 Task: Search one way flight ticket for 1 adult, 5 children, 2 infants in seat and 1 infant on lap in first from Vineyard Haven: Martha's Vineyard Airport to Jacksonville: Albert J. Ellis Airport on 5-3-2023. Number of bags: 2 carry on bags and 6 checked bags. Price is upto 72000. Outbound departure time preference is 15:00.
Action: Mouse moved to (242, 351)
Screenshot: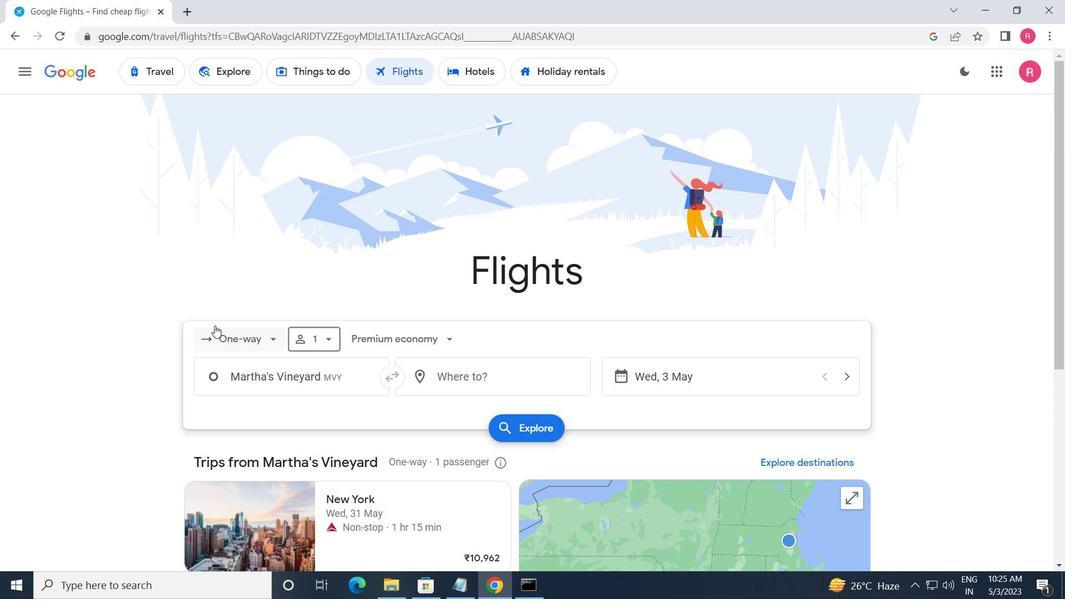 
Action: Mouse pressed left at (242, 351)
Screenshot: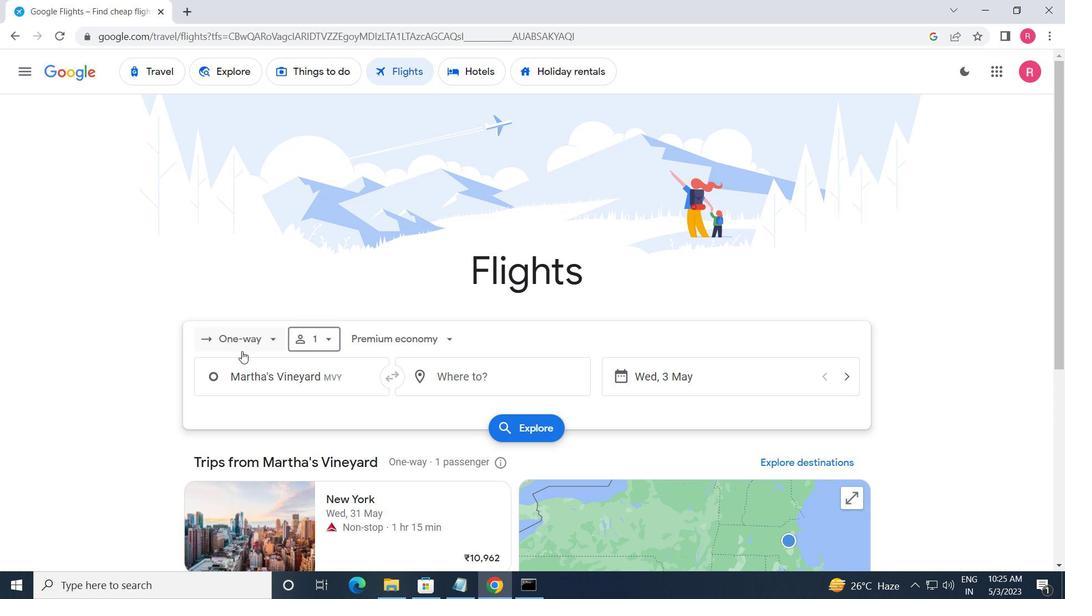 
Action: Mouse moved to (264, 408)
Screenshot: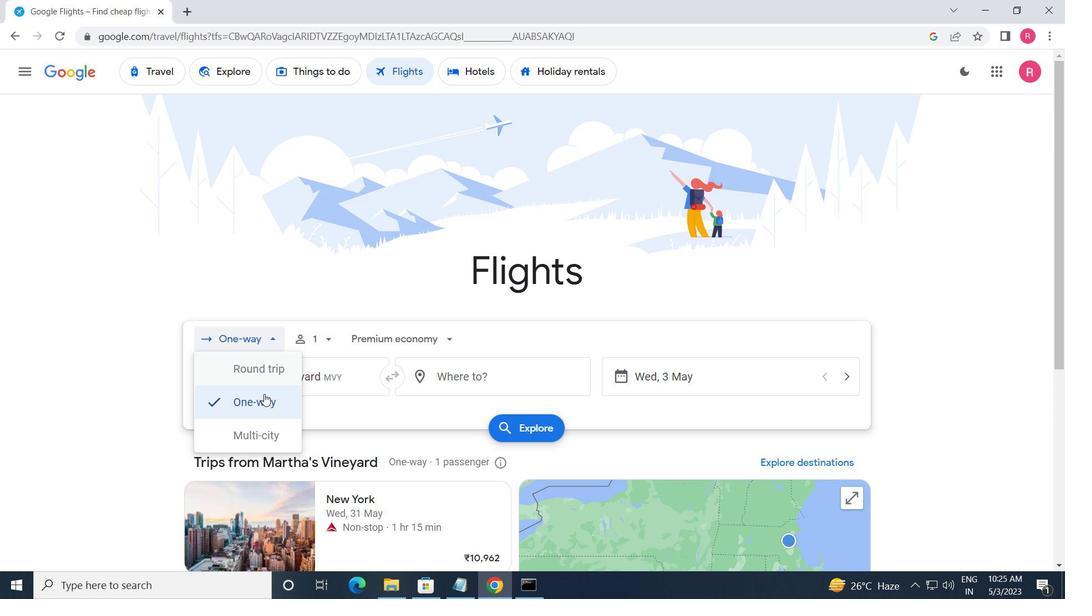 
Action: Mouse pressed left at (264, 408)
Screenshot: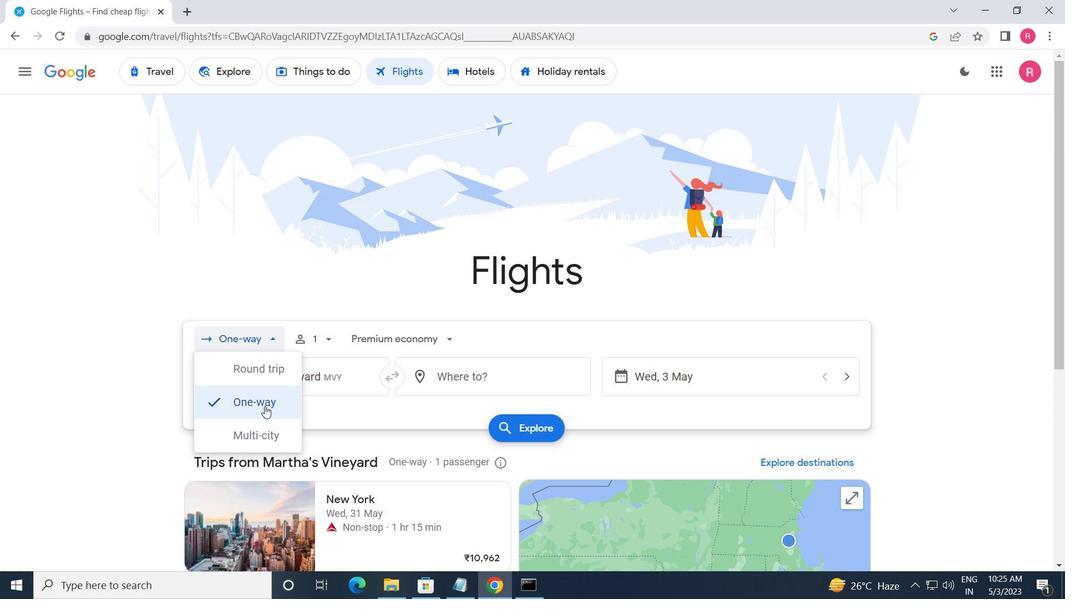 
Action: Mouse moved to (324, 347)
Screenshot: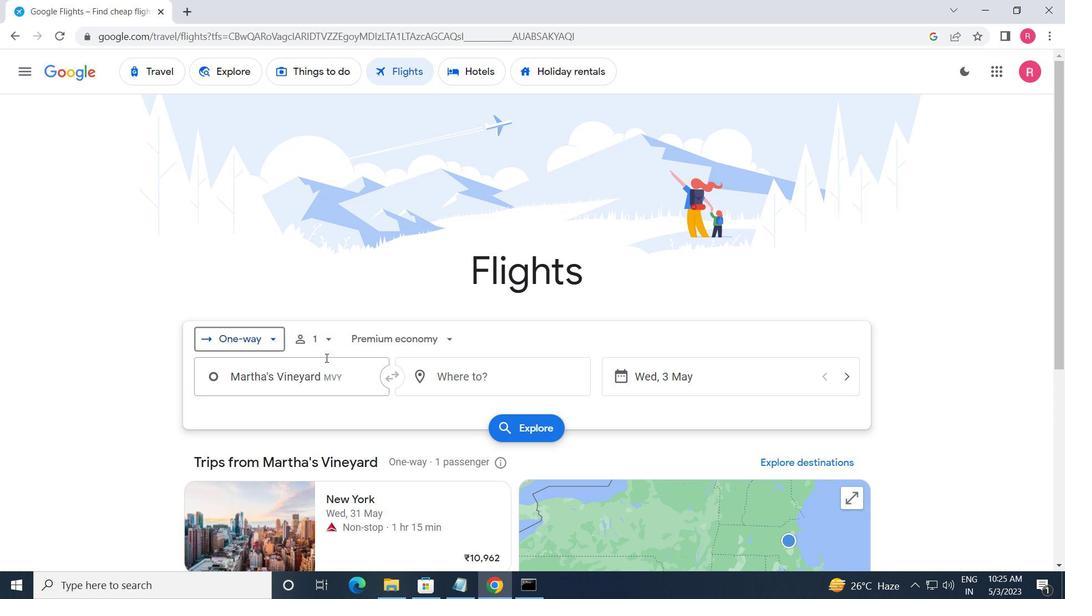 
Action: Mouse pressed left at (324, 347)
Screenshot: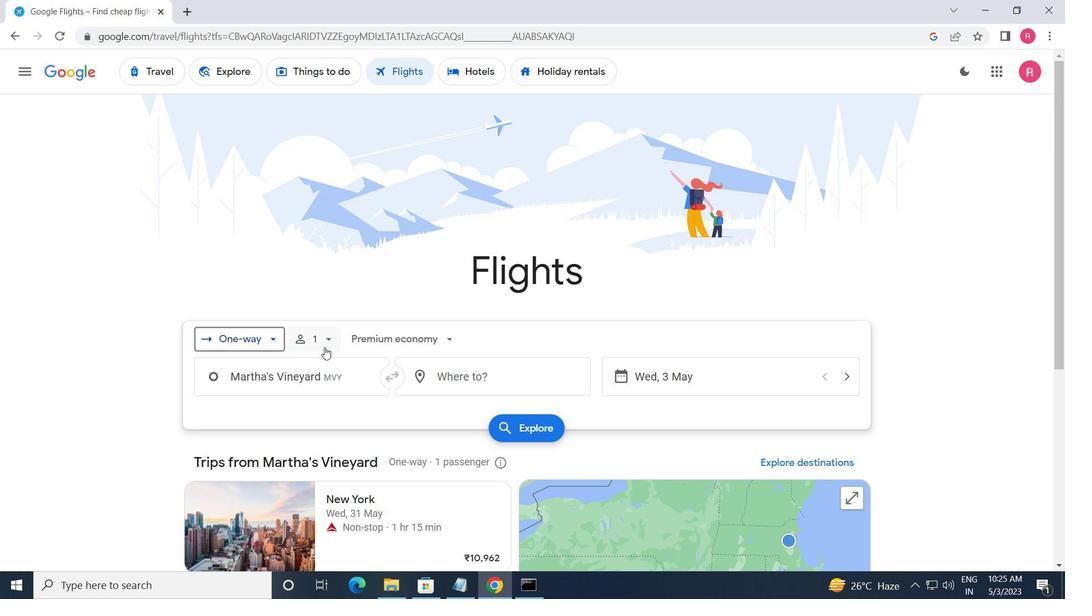 
Action: Mouse moved to (429, 407)
Screenshot: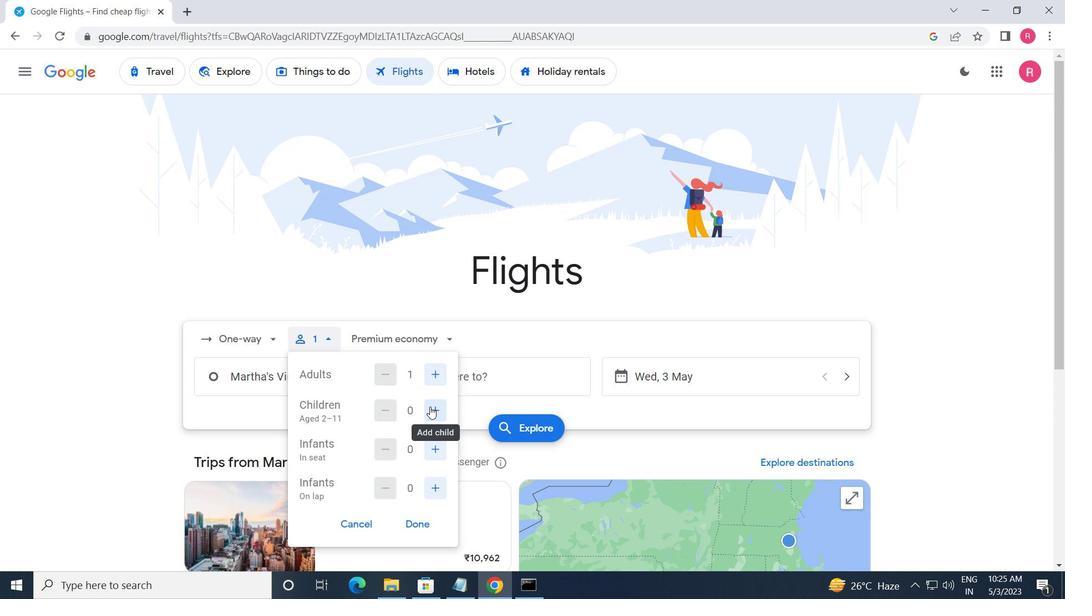 
Action: Mouse pressed left at (429, 407)
Screenshot: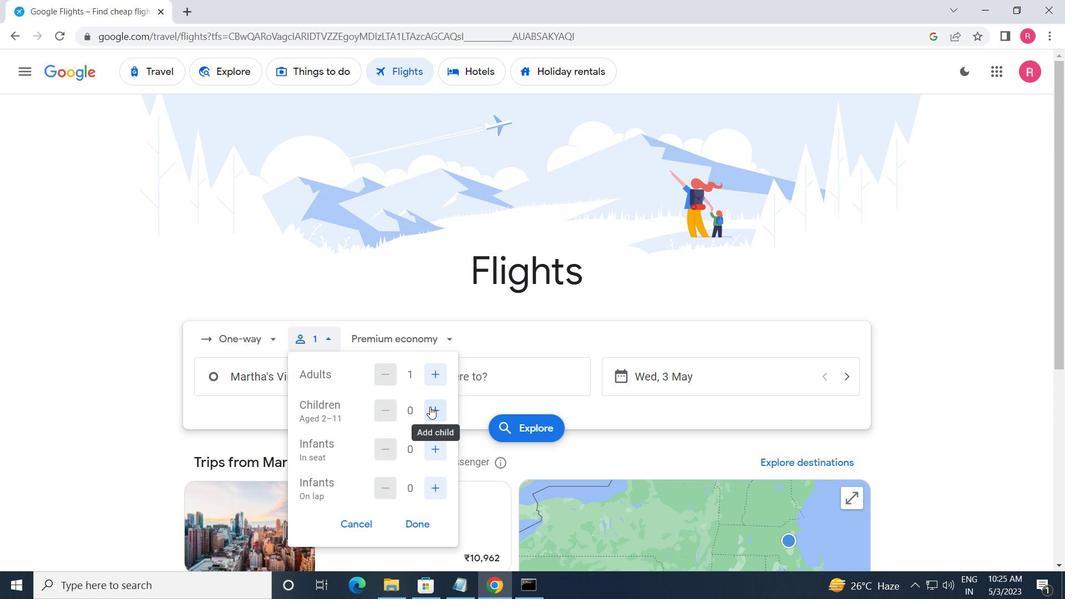 
Action: Mouse pressed left at (429, 407)
Screenshot: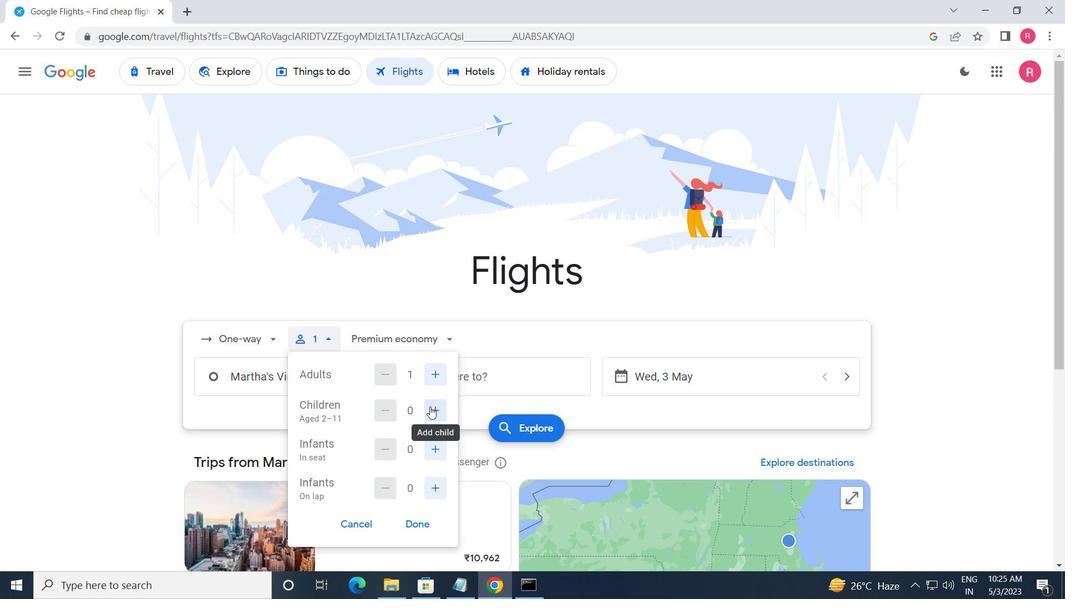 
Action: Mouse pressed left at (429, 407)
Screenshot: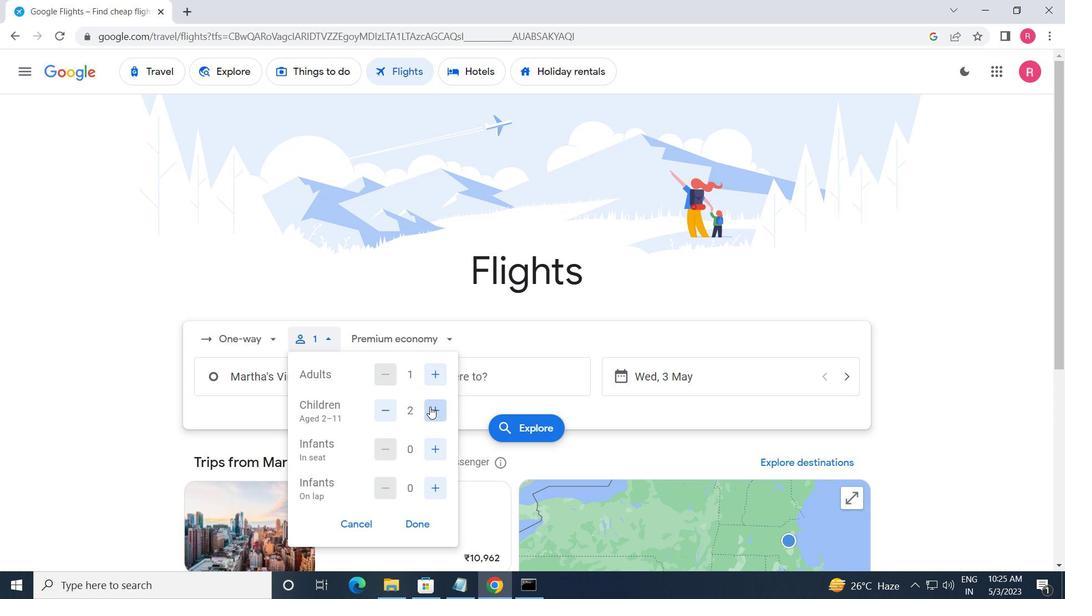 
Action: Mouse pressed left at (429, 407)
Screenshot: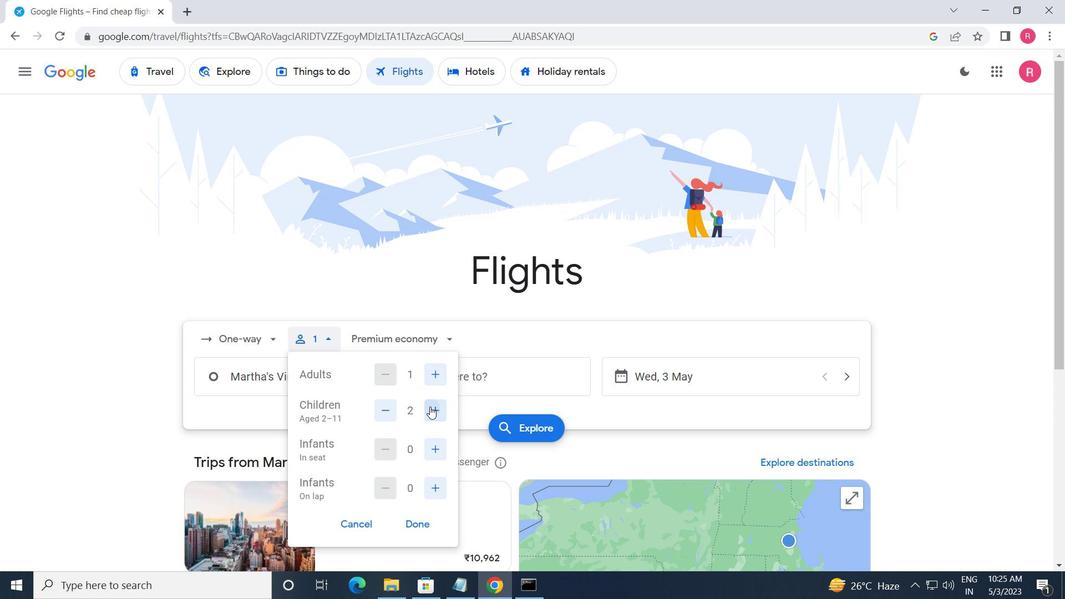 
Action: Mouse pressed left at (429, 407)
Screenshot: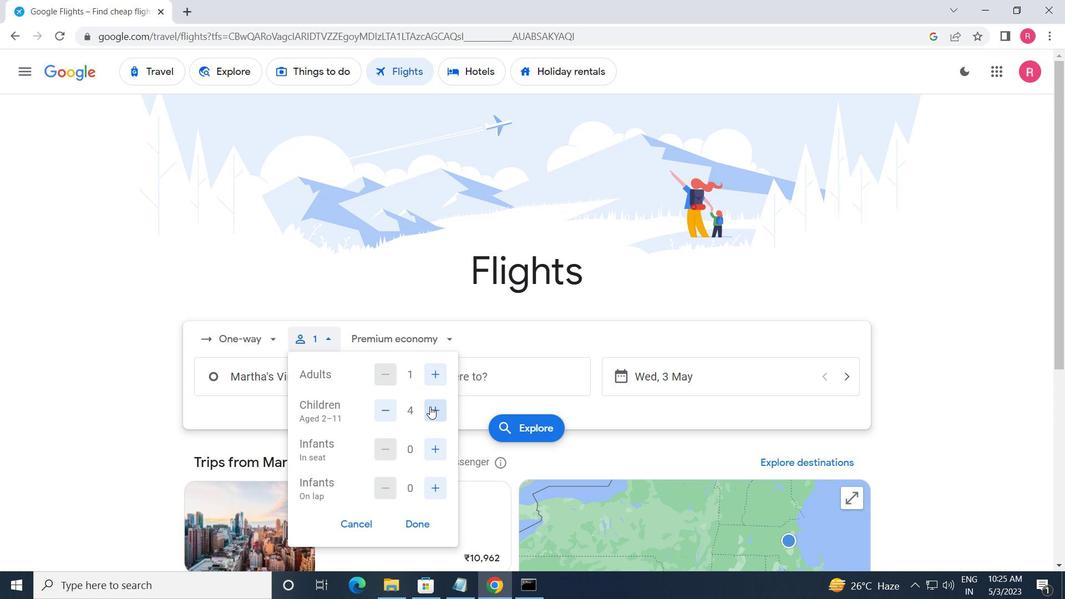 
Action: Mouse moved to (437, 444)
Screenshot: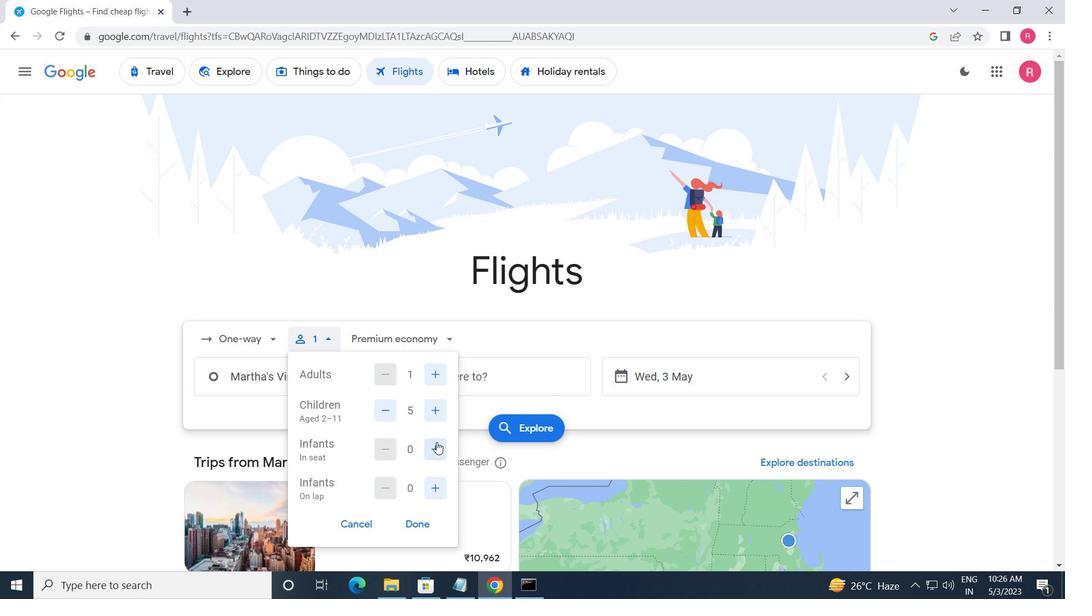 
Action: Mouse pressed left at (437, 444)
Screenshot: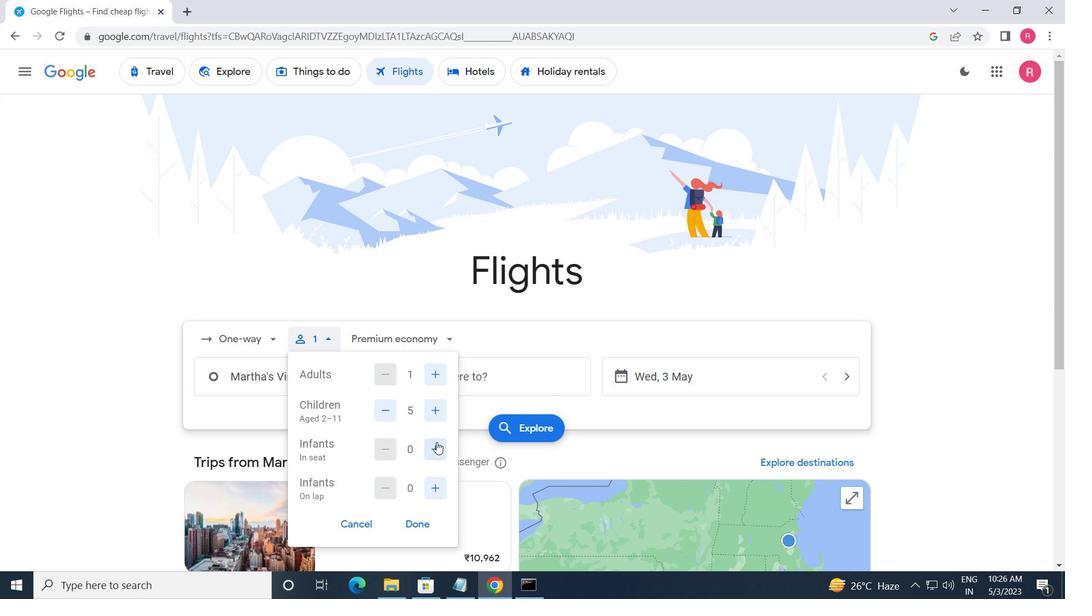 
Action: Mouse pressed left at (437, 444)
Screenshot: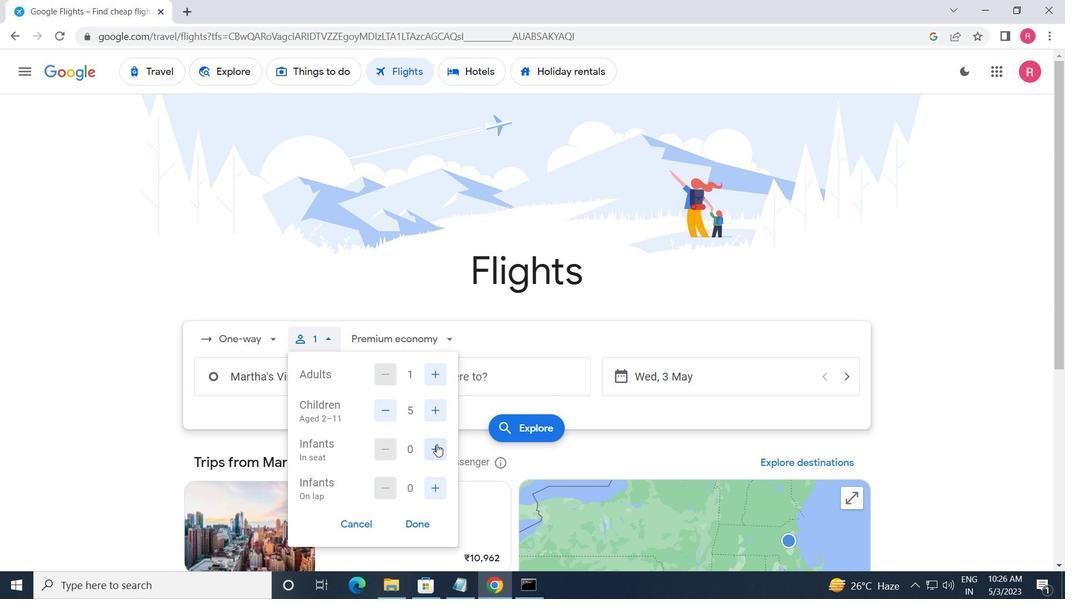 
Action: Mouse moved to (429, 486)
Screenshot: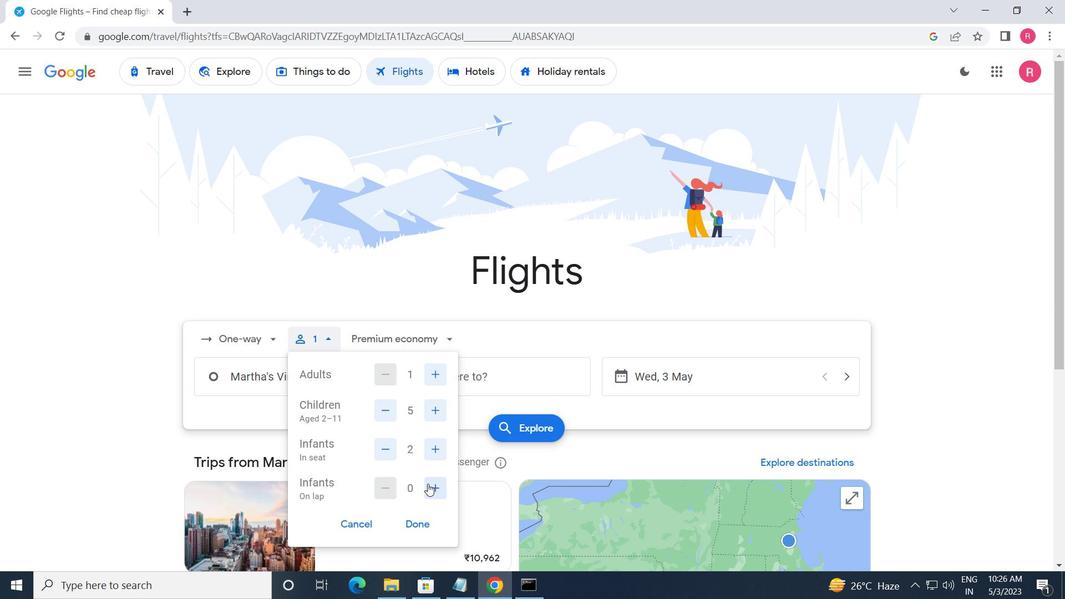 
Action: Mouse pressed left at (429, 486)
Screenshot: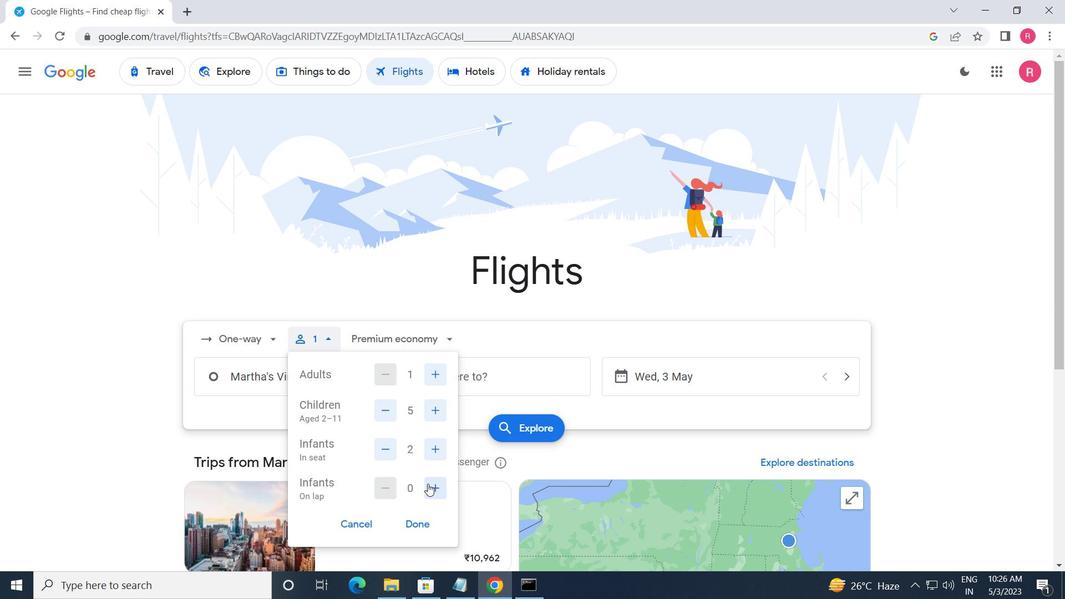 
Action: Mouse moved to (393, 495)
Screenshot: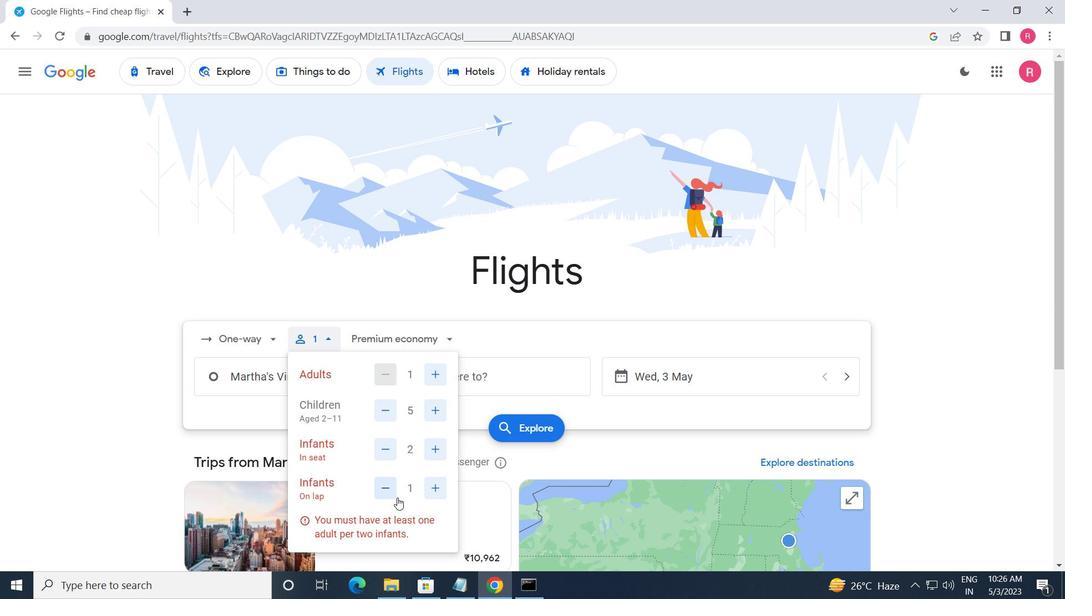 
Action: Mouse pressed left at (393, 495)
Screenshot: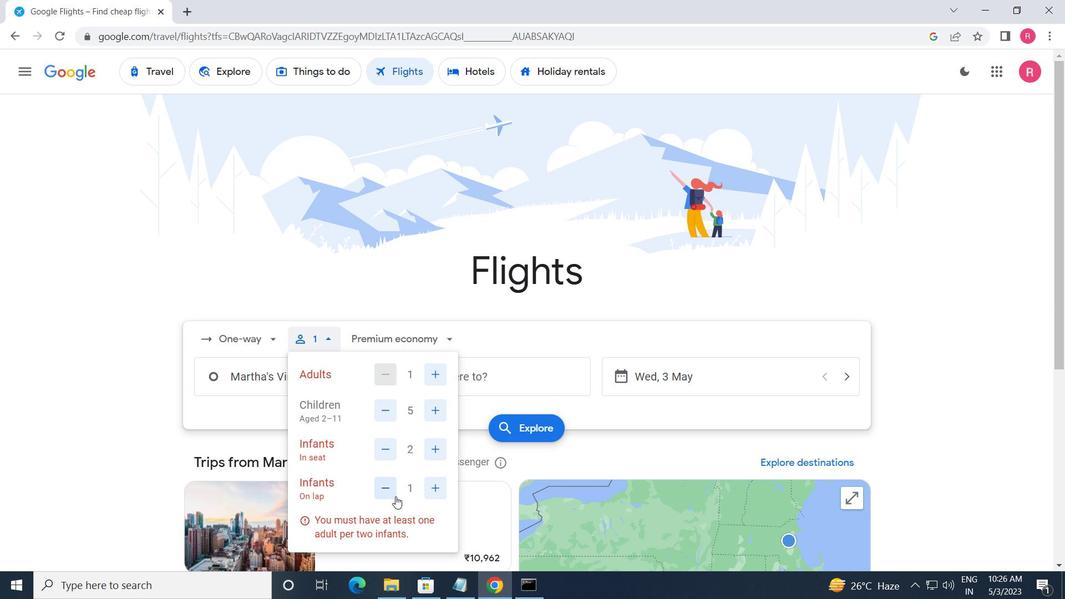 
Action: Mouse moved to (407, 526)
Screenshot: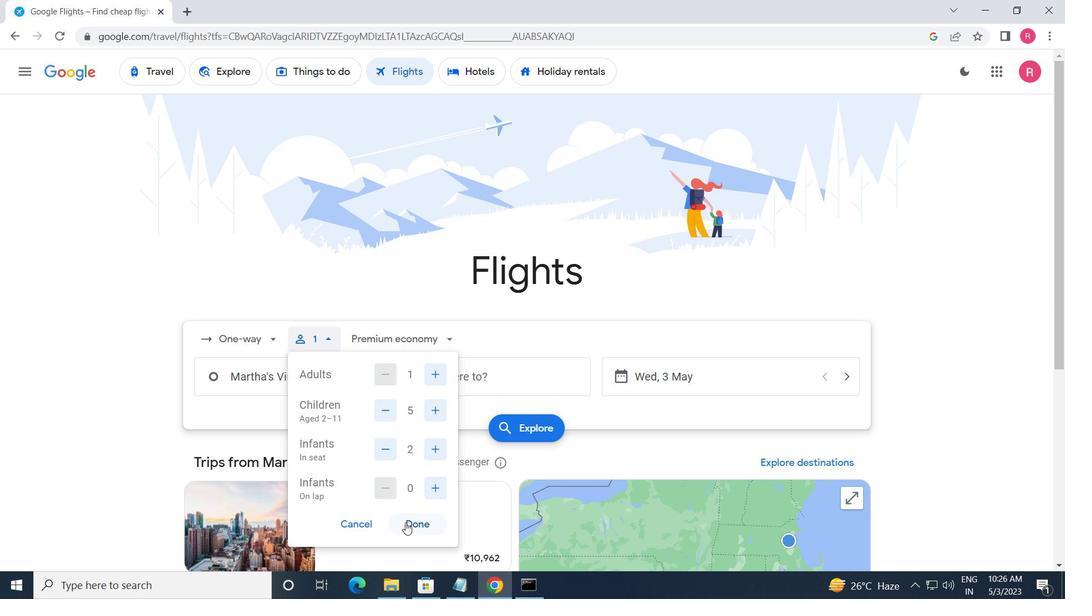 
Action: Mouse pressed left at (407, 526)
Screenshot: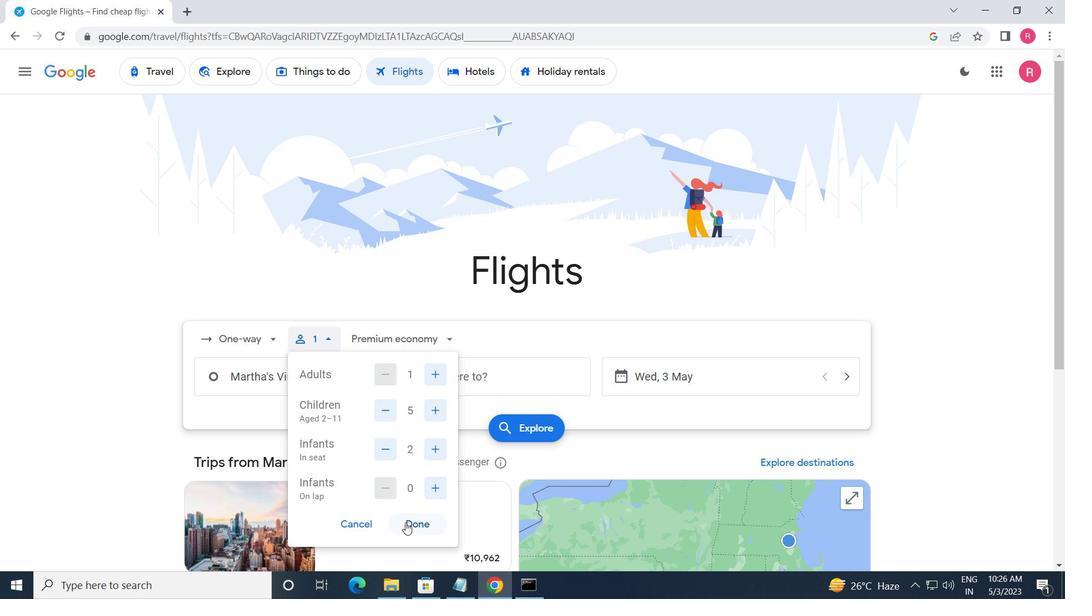 
Action: Mouse moved to (405, 350)
Screenshot: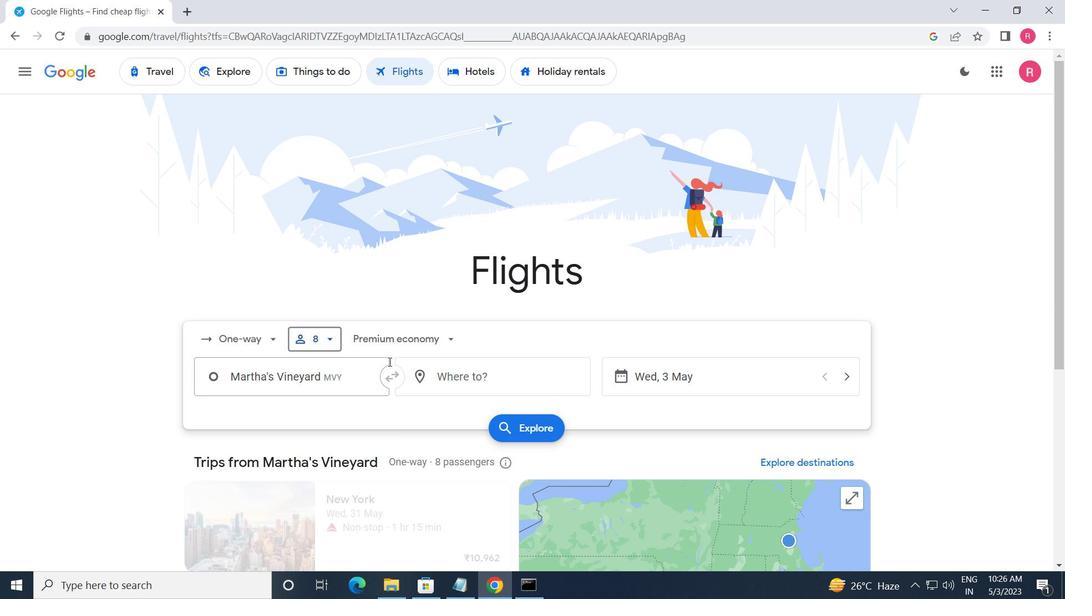 
Action: Mouse pressed left at (405, 350)
Screenshot: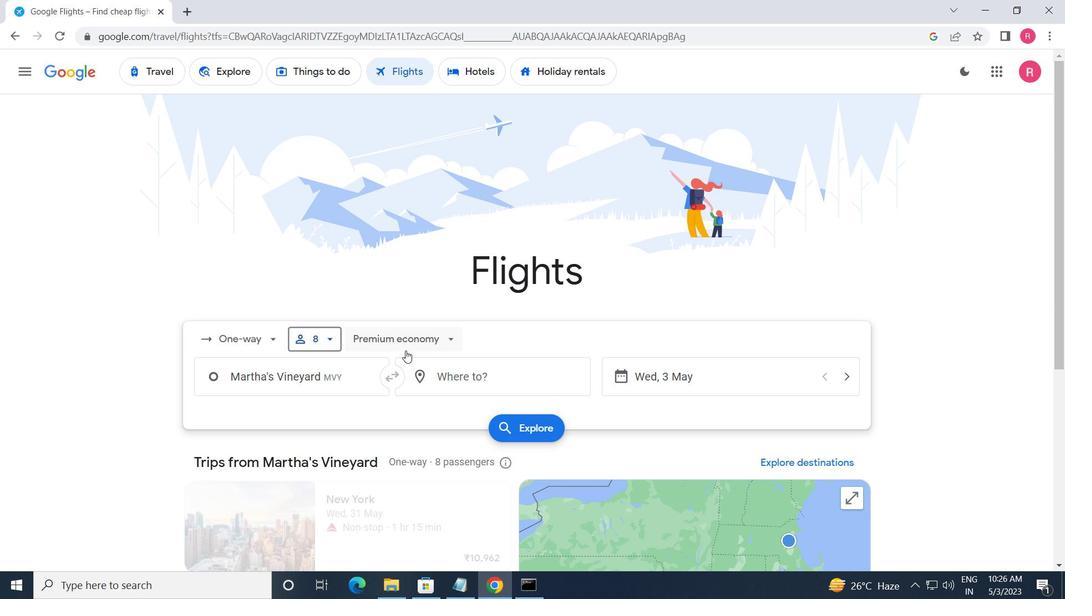 
Action: Mouse moved to (401, 460)
Screenshot: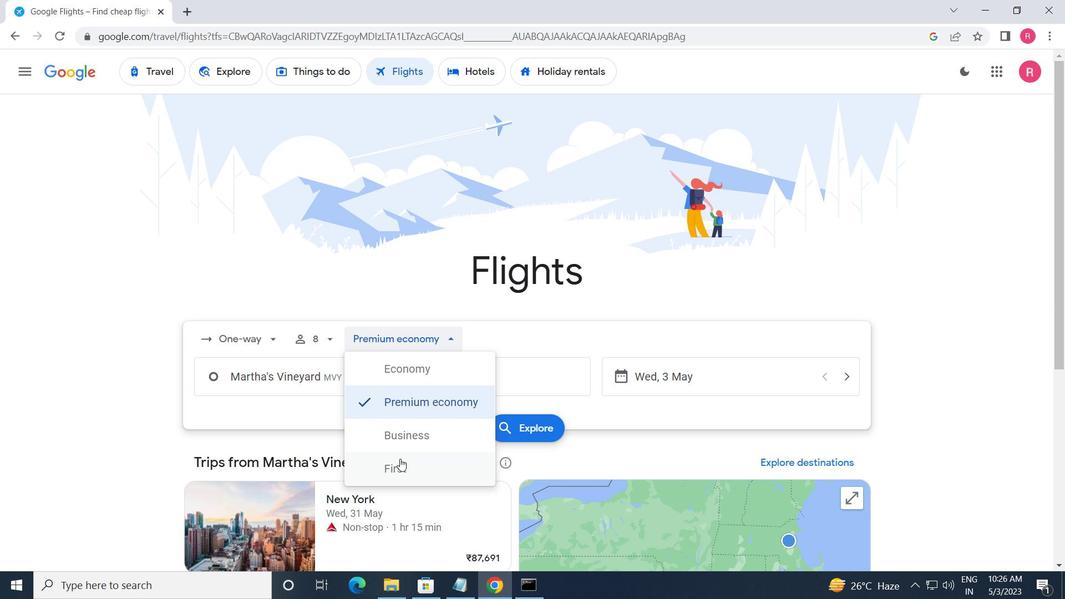
Action: Mouse pressed left at (401, 460)
Screenshot: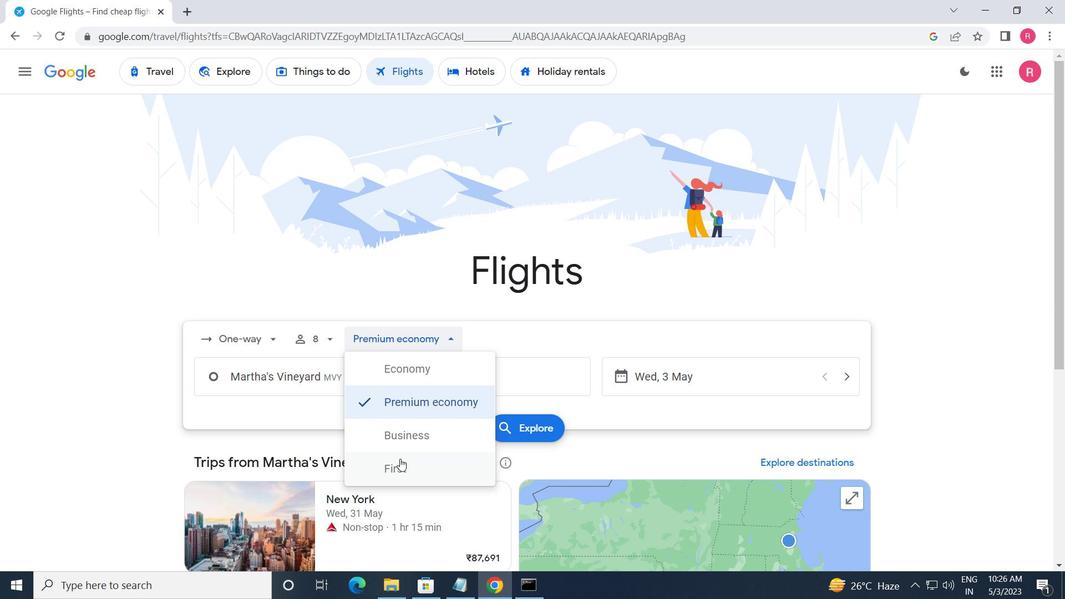 
Action: Mouse moved to (484, 379)
Screenshot: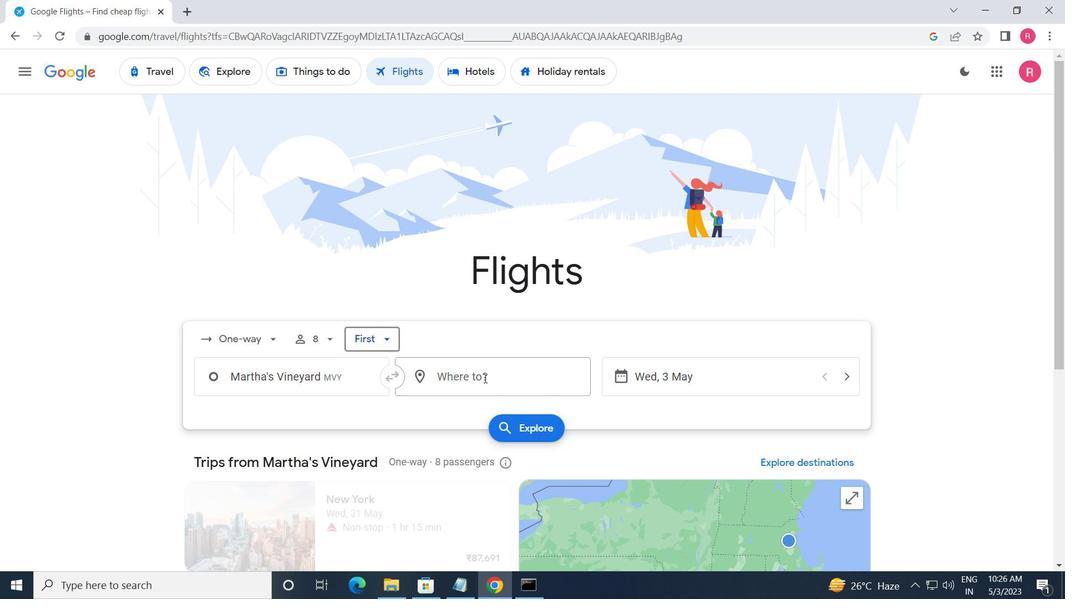 
Action: Mouse pressed left at (484, 379)
Screenshot: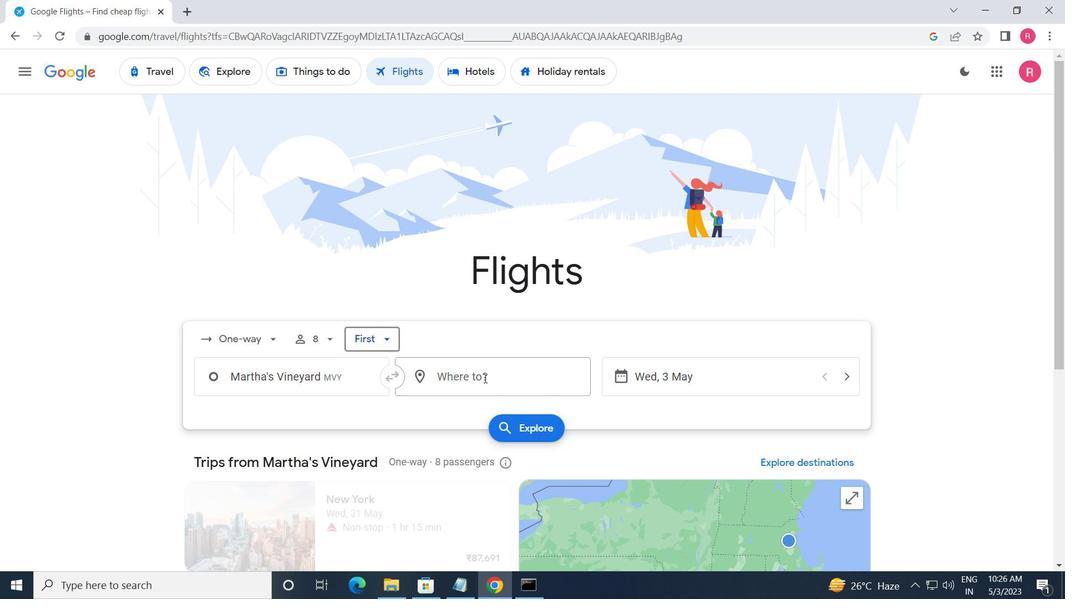 
Action: Mouse moved to (482, 524)
Screenshot: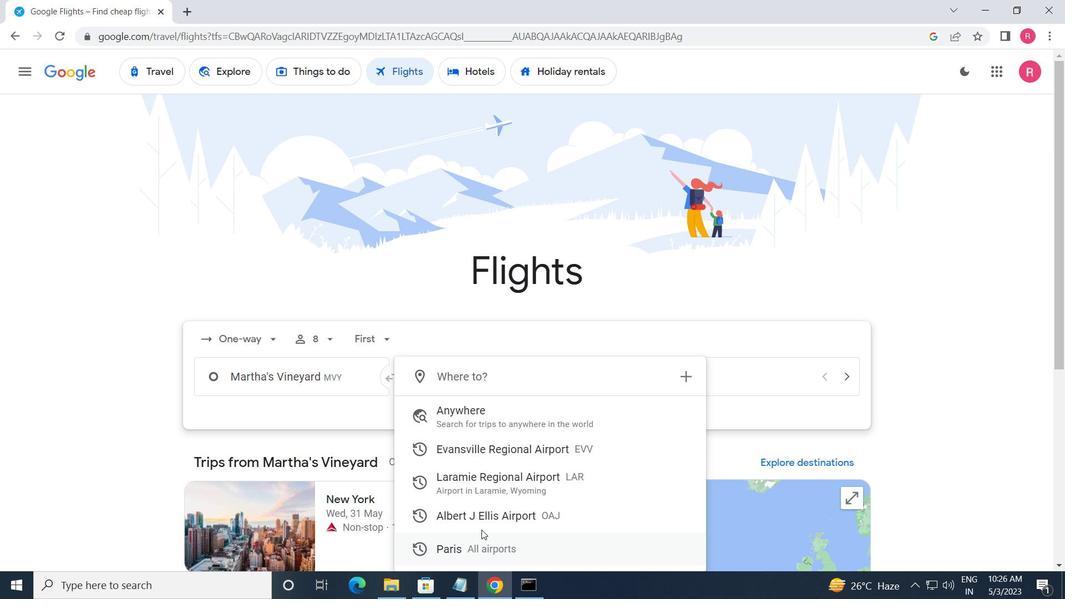 
Action: Mouse pressed left at (482, 524)
Screenshot: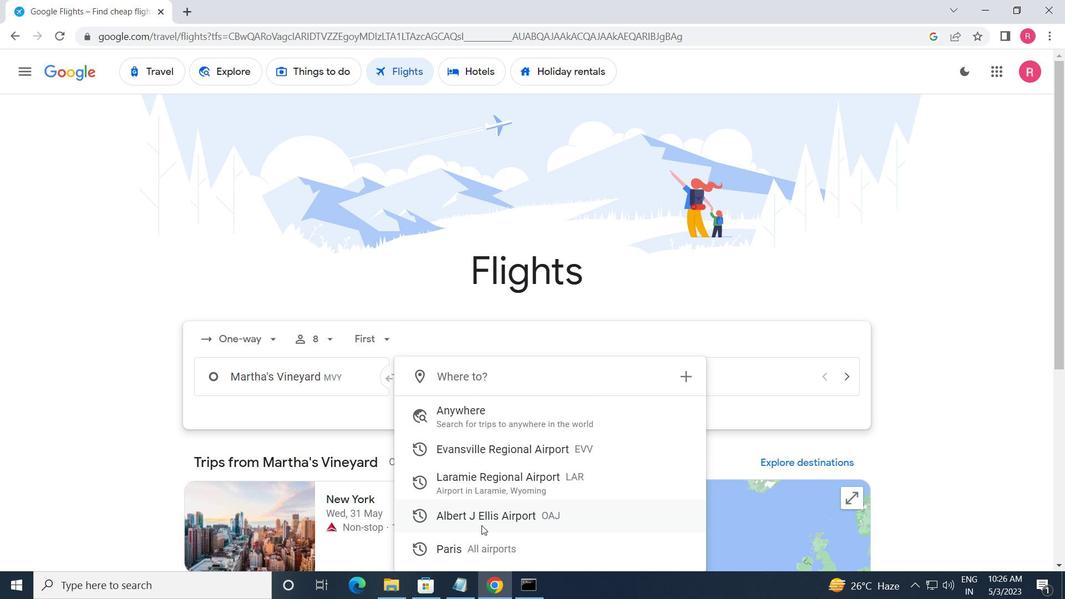 
Action: Mouse moved to (704, 386)
Screenshot: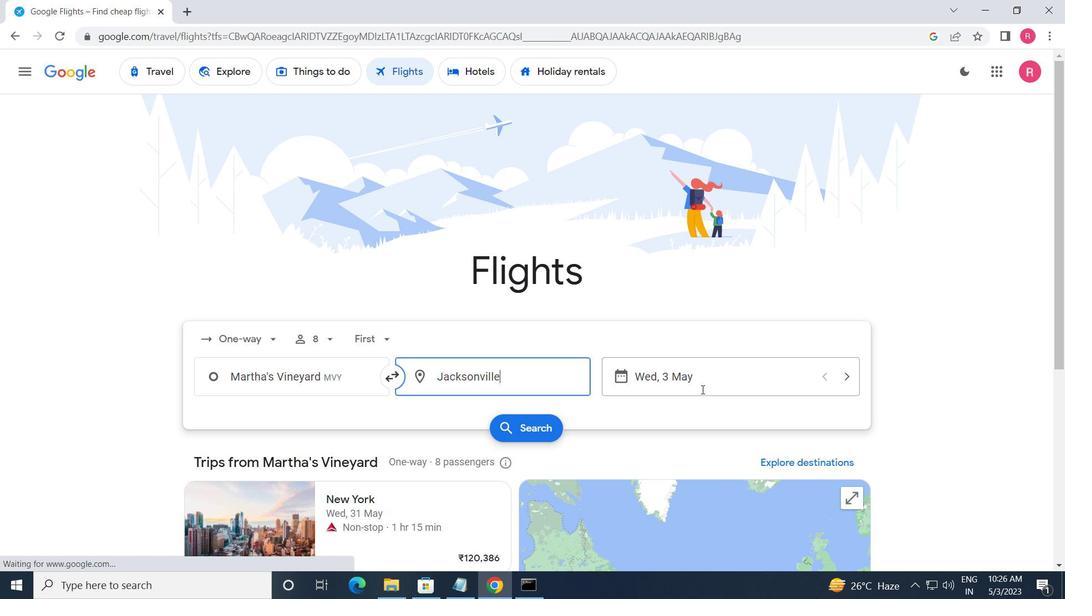 
Action: Mouse pressed left at (704, 386)
Screenshot: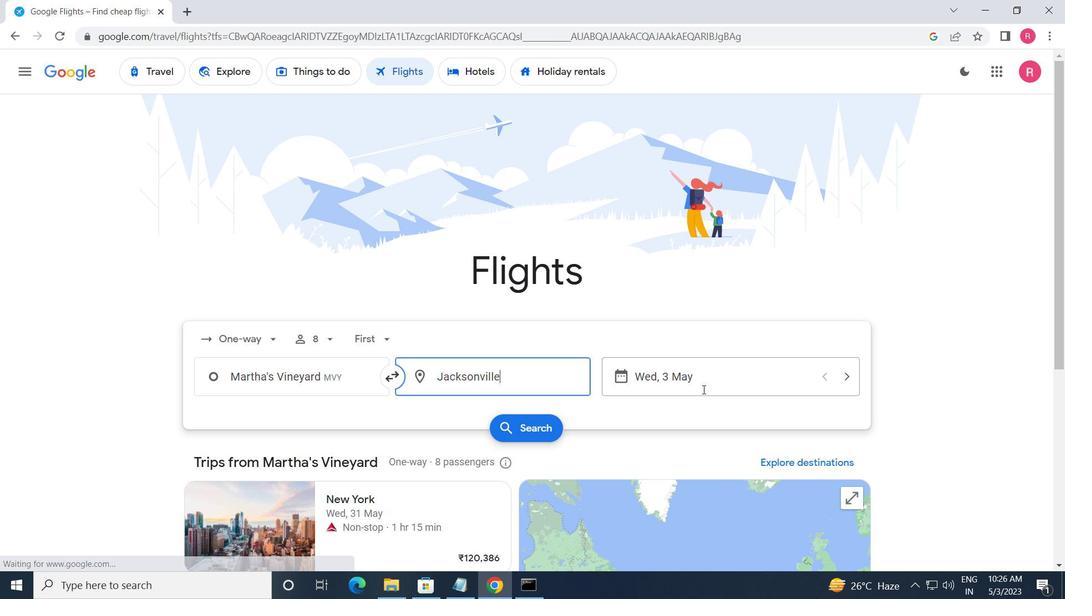 
Action: Mouse moved to (471, 324)
Screenshot: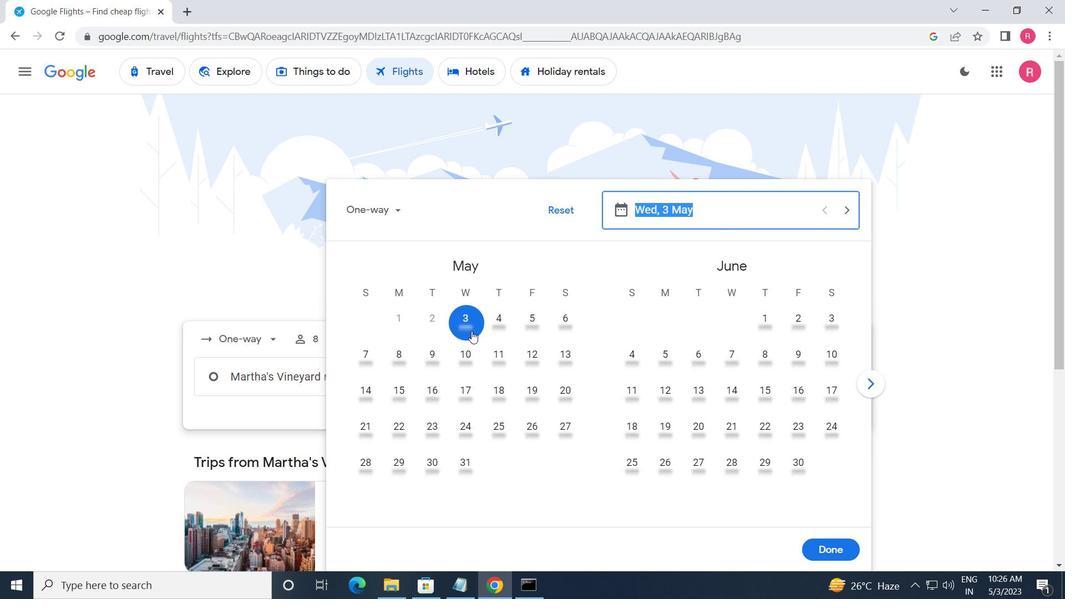 
Action: Mouse pressed left at (471, 324)
Screenshot: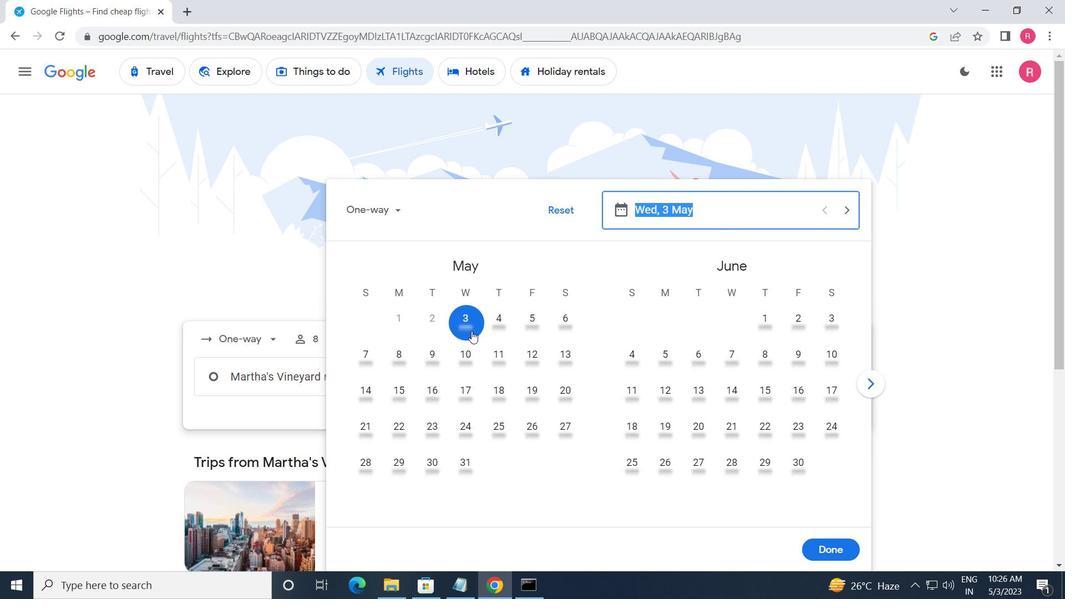 
Action: Mouse moved to (820, 550)
Screenshot: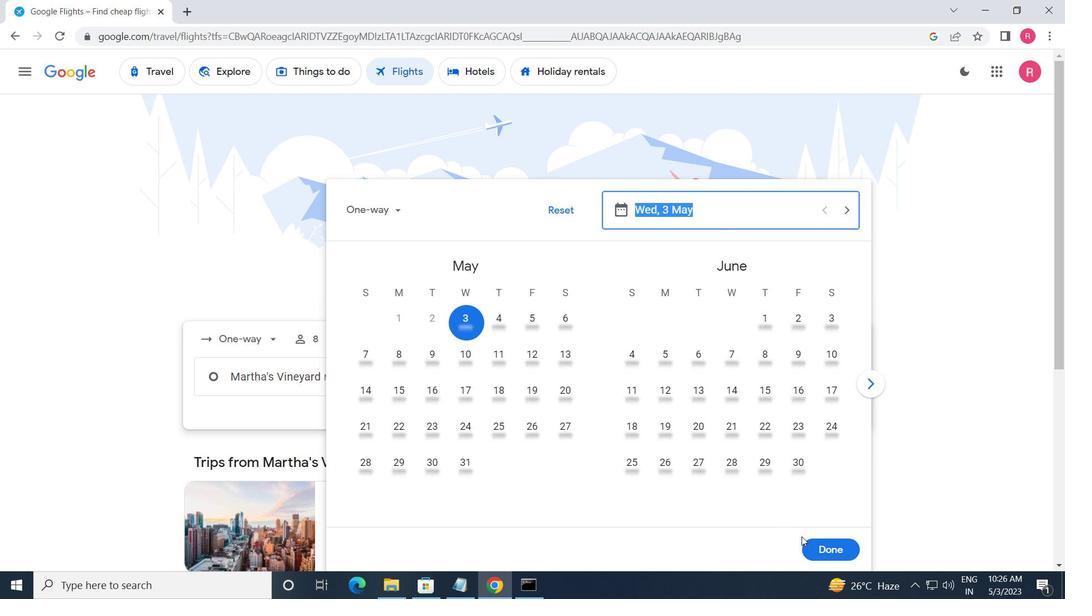 
Action: Mouse pressed left at (820, 550)
Screenshot: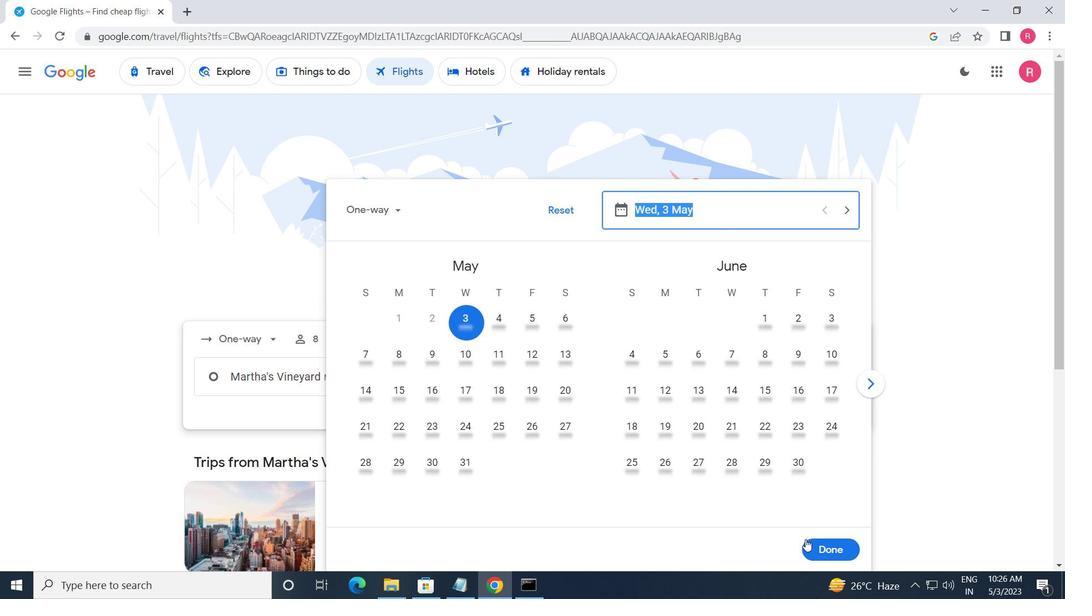 
Action: Mouse moved to (519, 427)
Screenshot: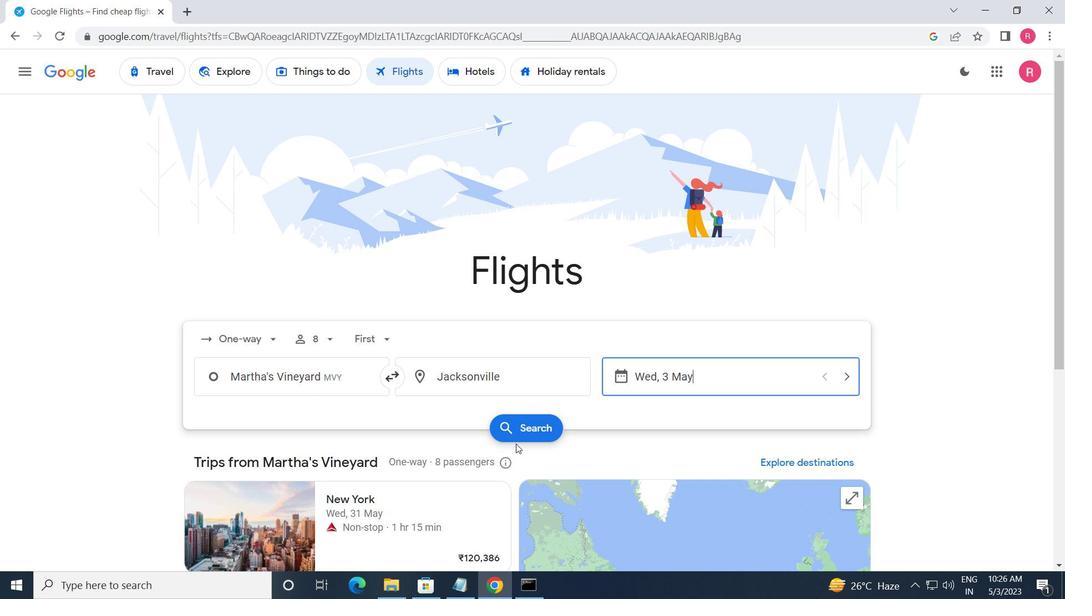 
Action: Mouse pressed left at (519, 427)
Screenshot: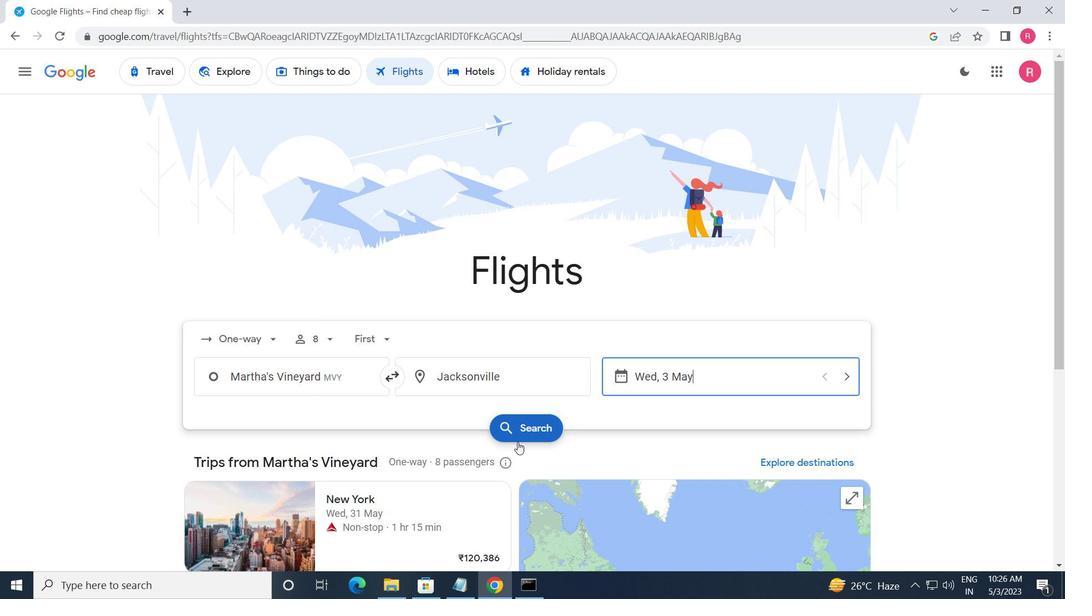 
Action: Mouse moved to (195, 211)
Screenshot: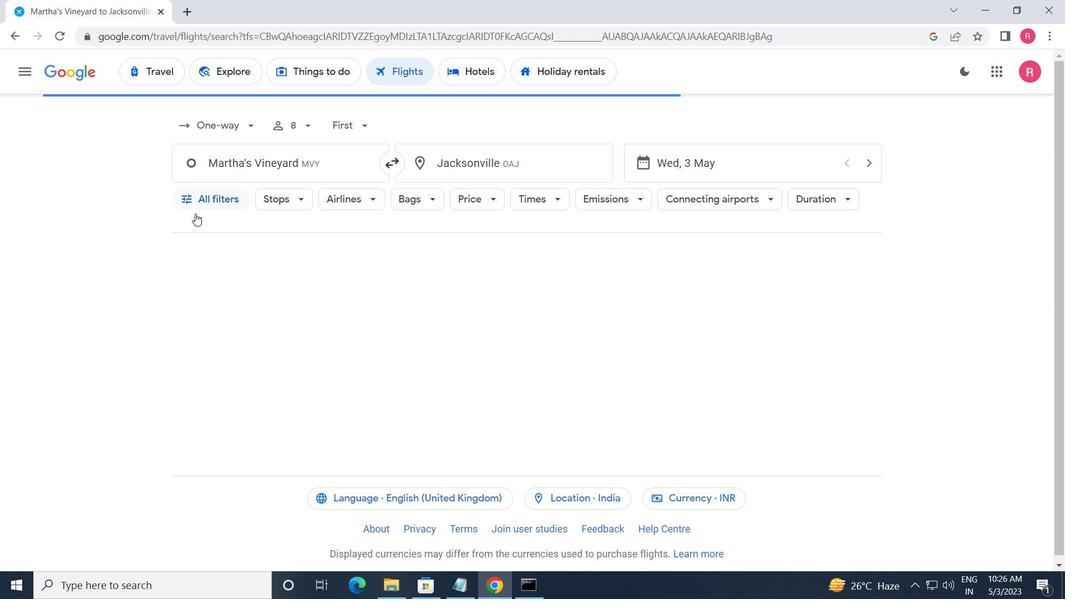
Action: Mouse pressed left at (195, 211)
Screenshot: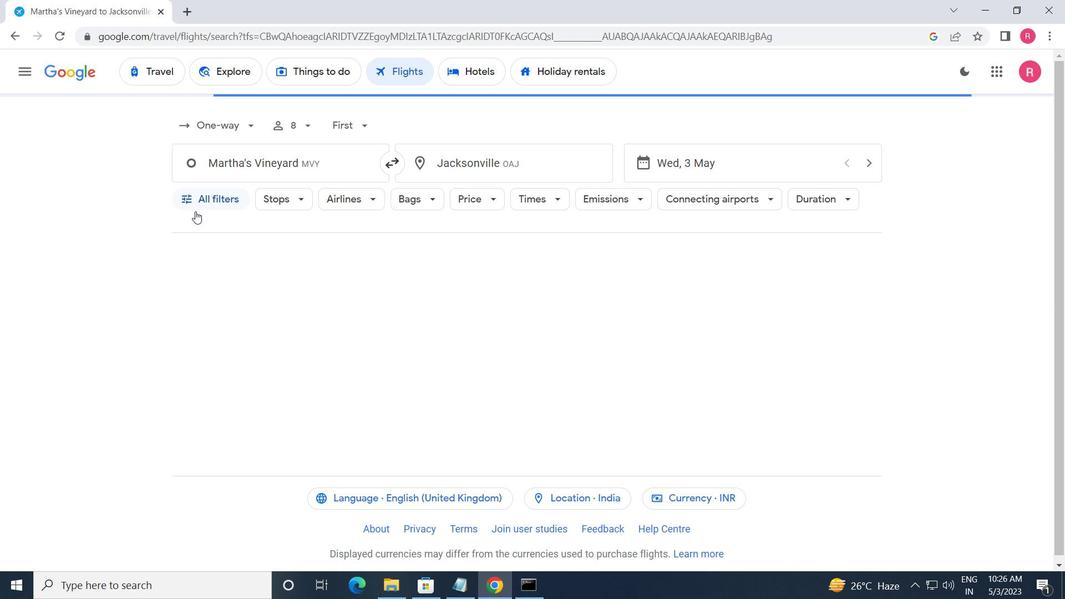 
Action: Mouse moved to (389, 427)
Screenshot: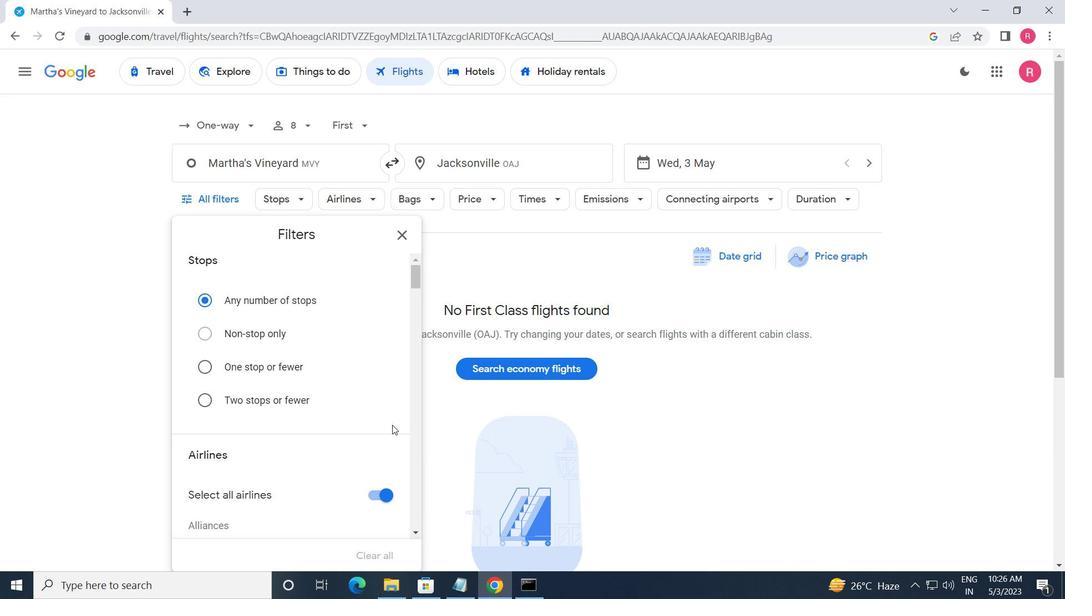 
Action: Mouse scrolled (389, 426) with delta (0, 0)
Screenshot: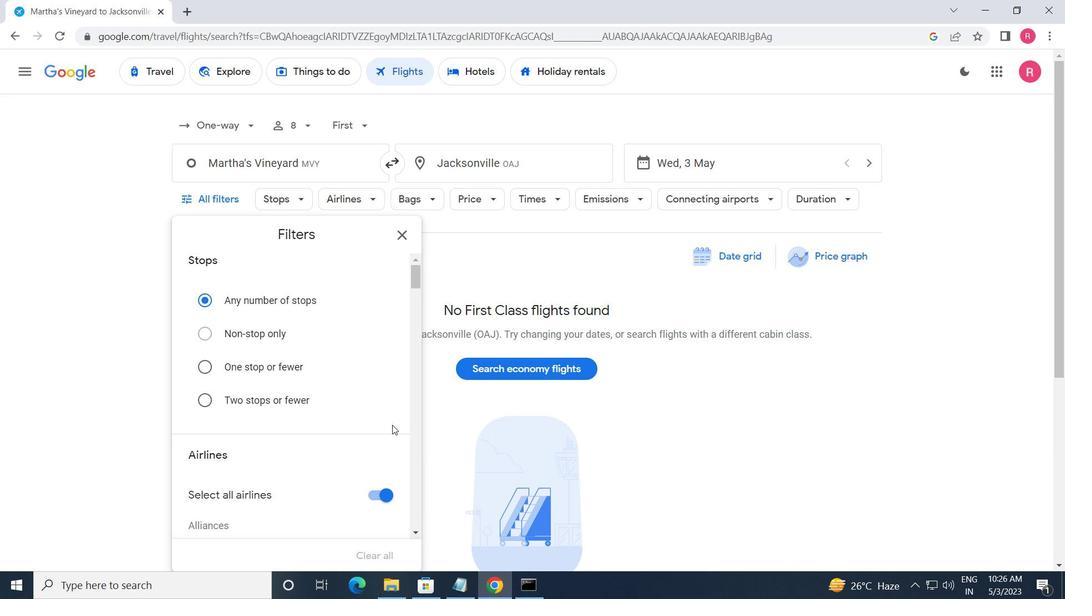 
Action: Mouse moved to (364, 428)
Screenshot: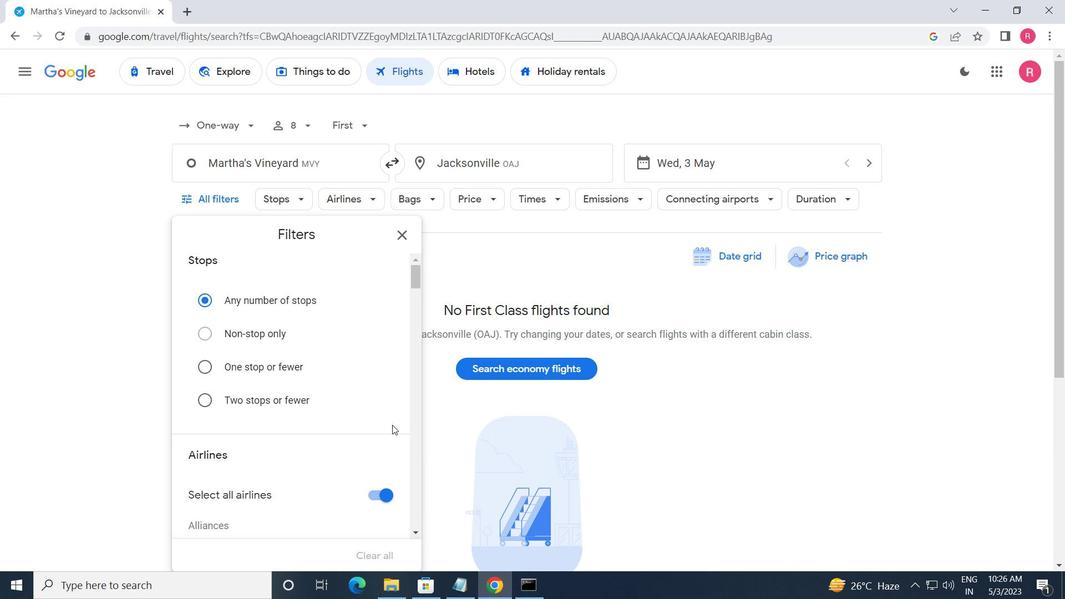
Action: Mouse scrolled (364, 427) with delta (0, 0)
Screenshot: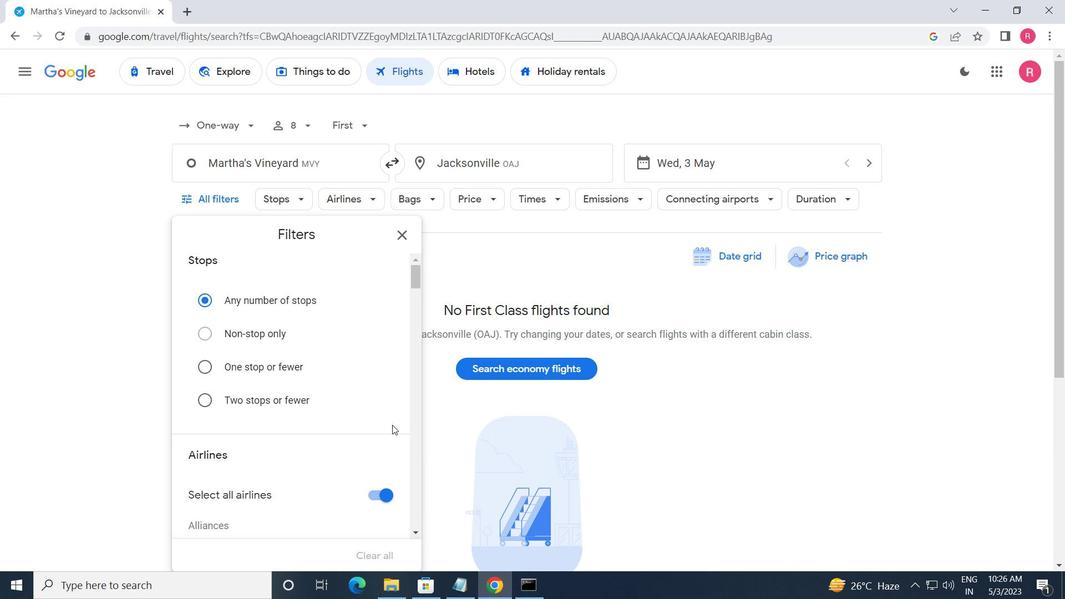 
Action: Mouse moved to (342, 426)
Screenshot: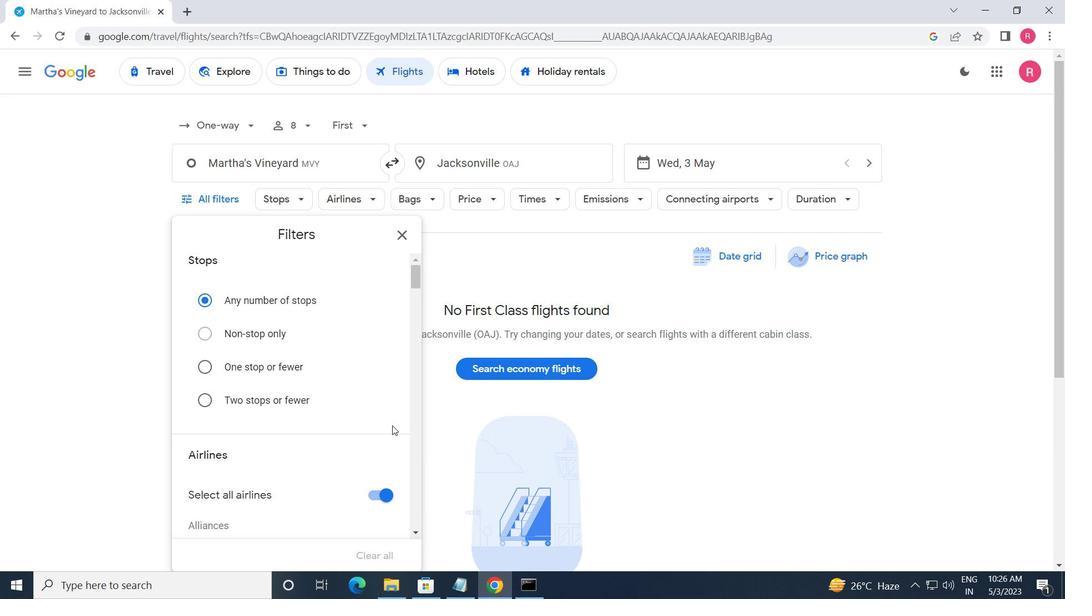 
Action: Mouse scrolled (342, 426) with delta (0, 0)
Screenshot: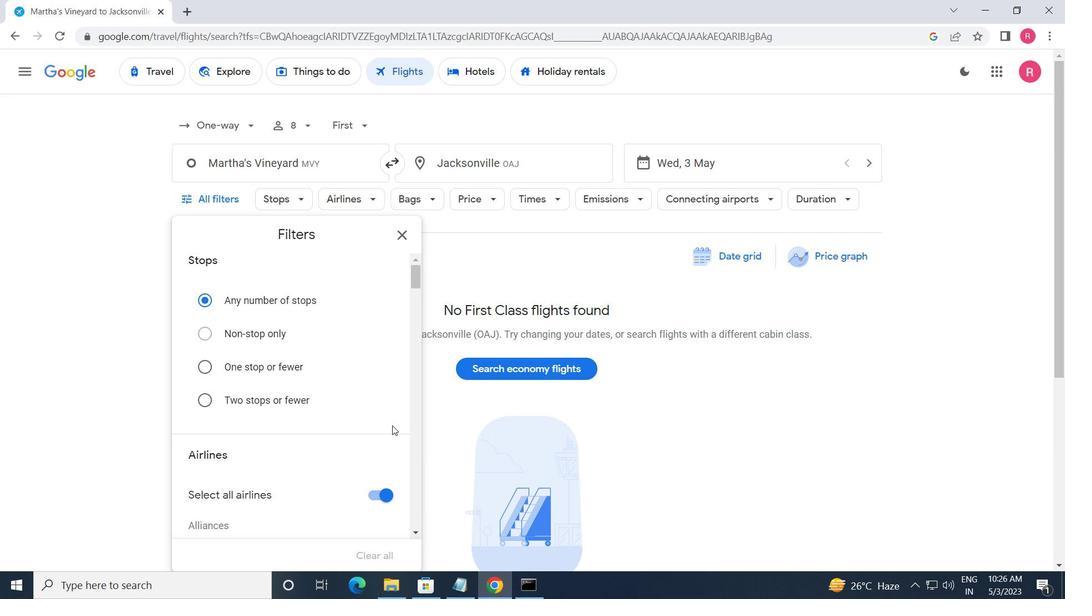 
Action: Mouse moved to (334, 423)
Screenshot: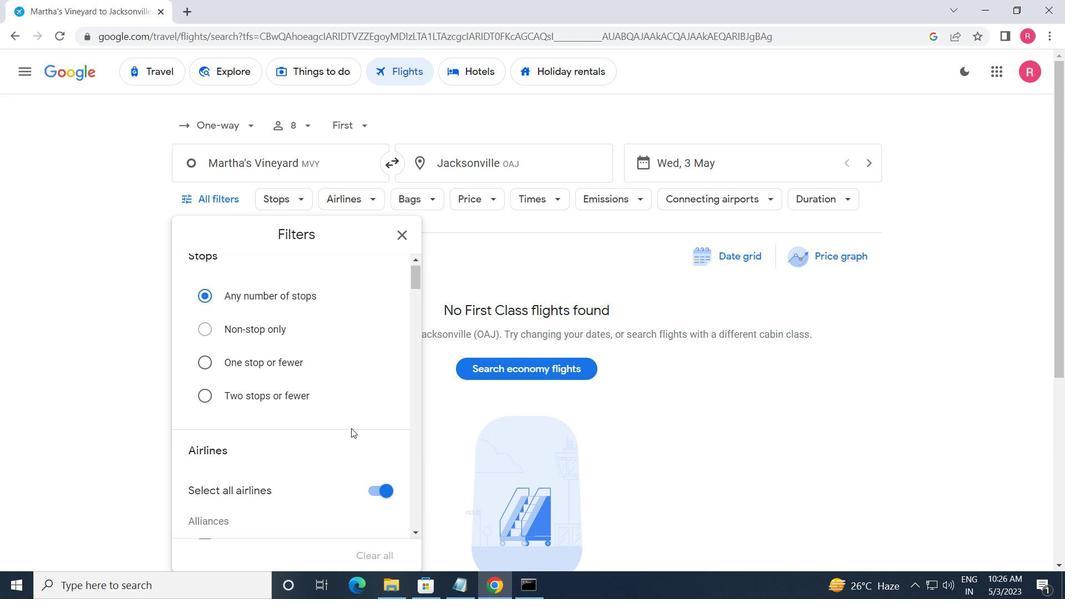 
Action: Mouse scrolled (334, 422) with delta (0, 0)
Screenshot: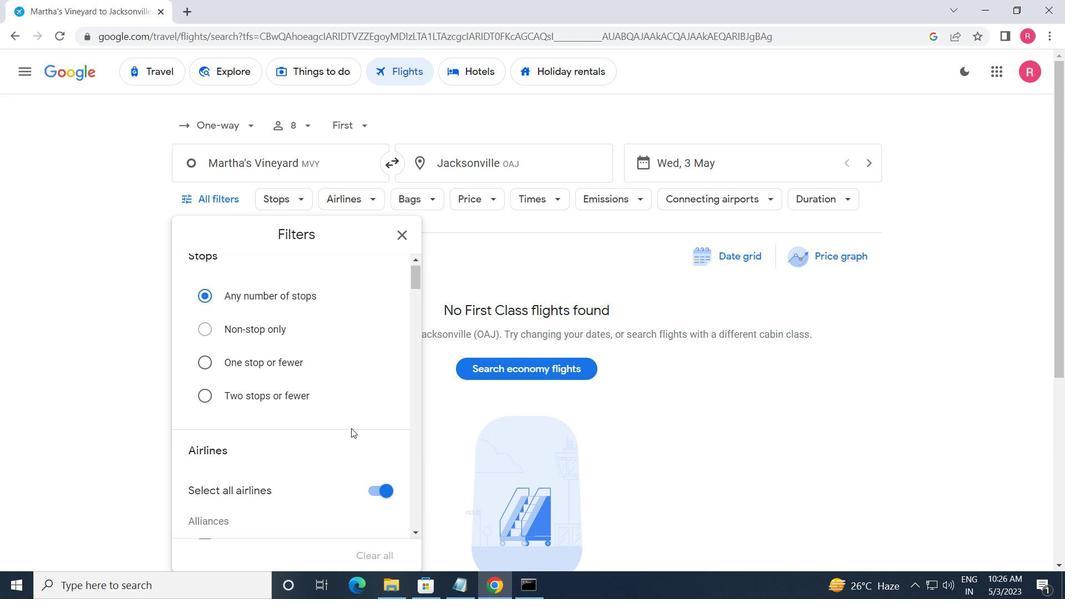 
Action: Mouse moved to (333, 422)
Screenshot: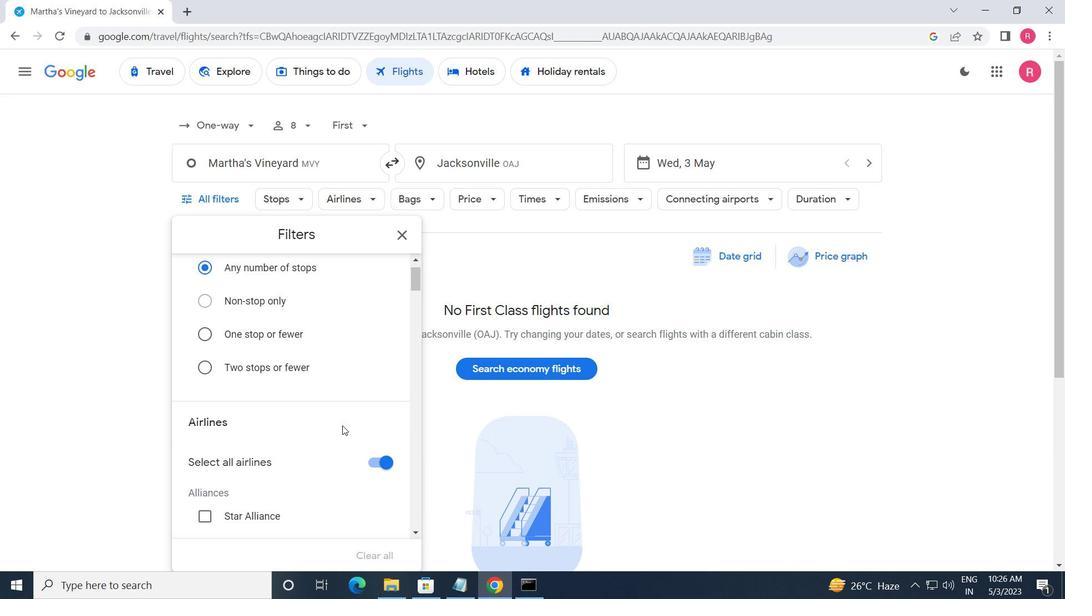 
Action: Mouse scrolled (333, 422) with delta (0, 0)
Screenshot: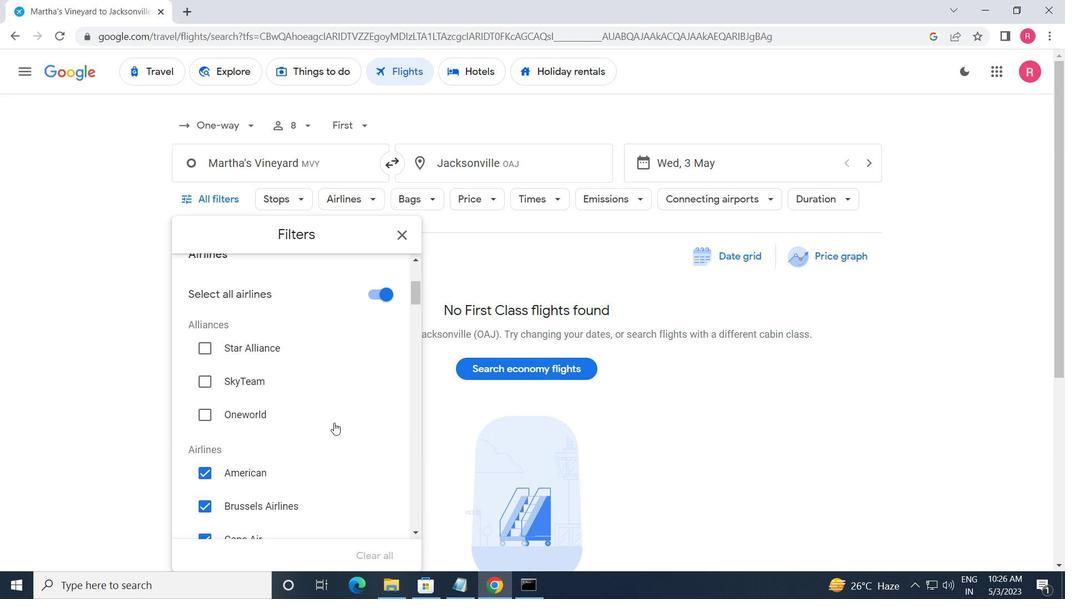 
Action: Mouse moved to (336, 416)
Screenshot: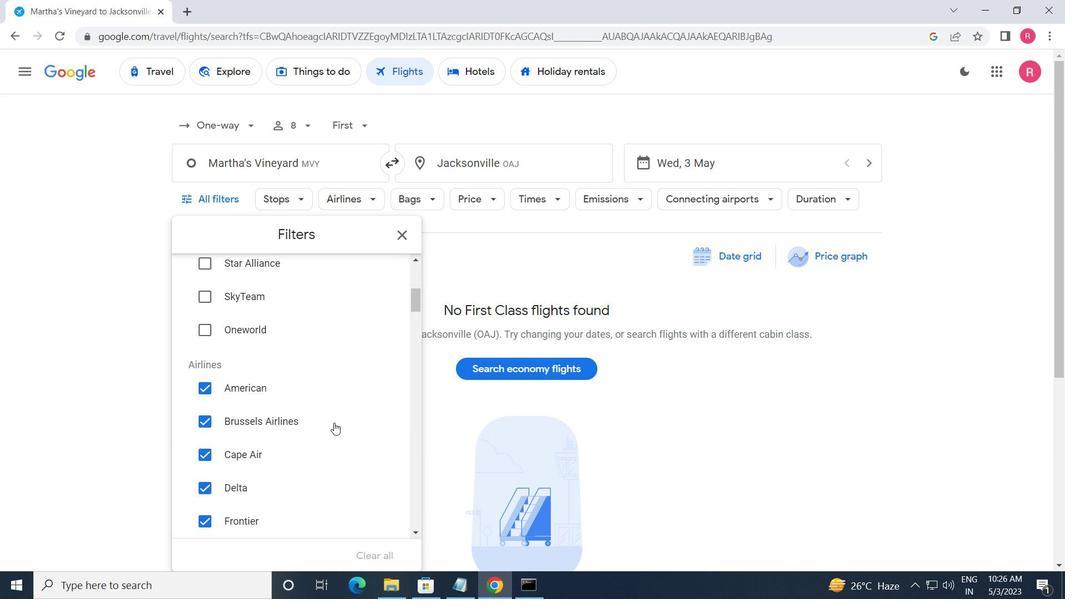 
Action: Mouse scrolled (336, 416) with delta (0, 0)
Screenshot: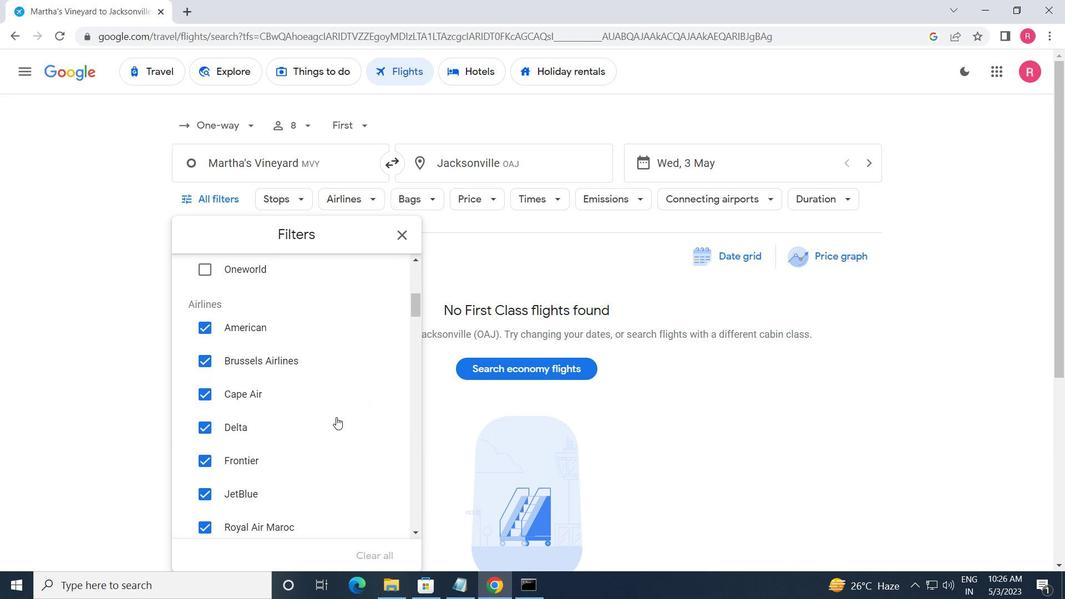
Action: Mouse moved to (336, 416)
Screenshot: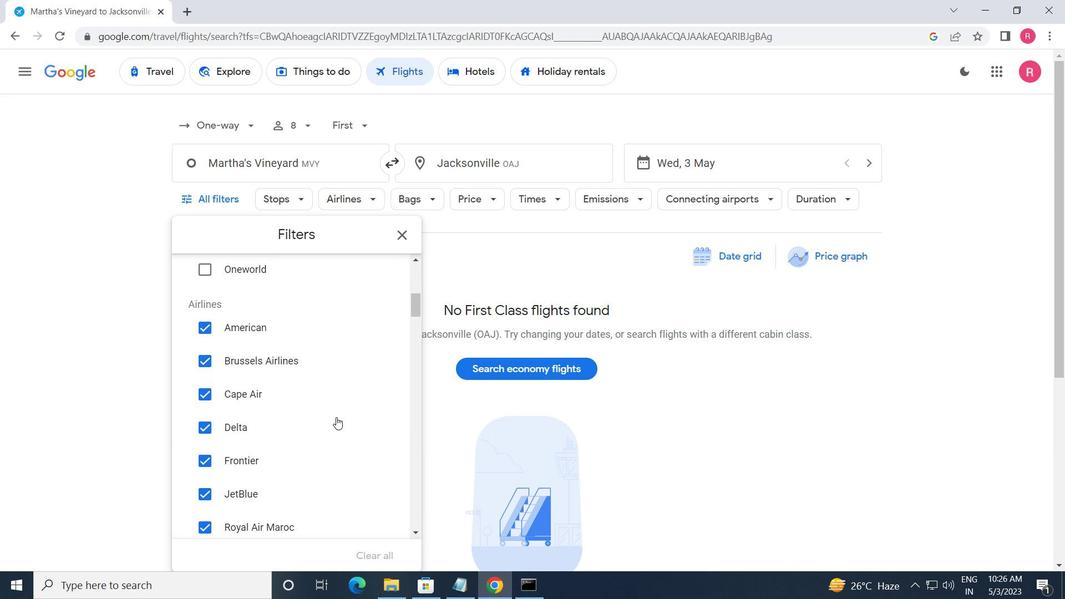 
Action: Mouse scrolled (336, 416) with delta (0, 0)
Screenshot: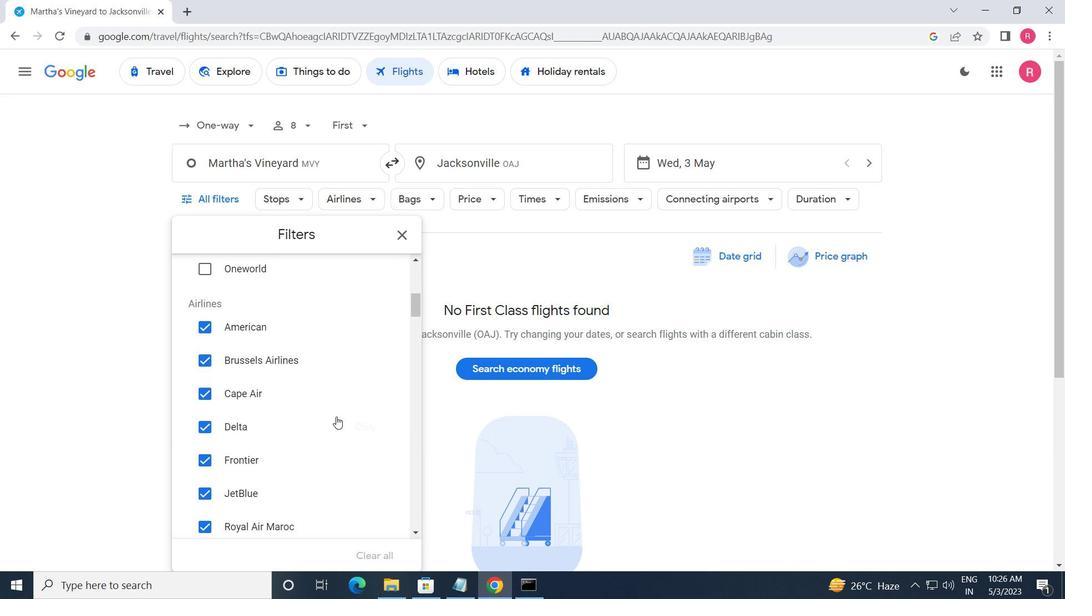 
Action: Mouse moved to (338, 418)
Screenshot: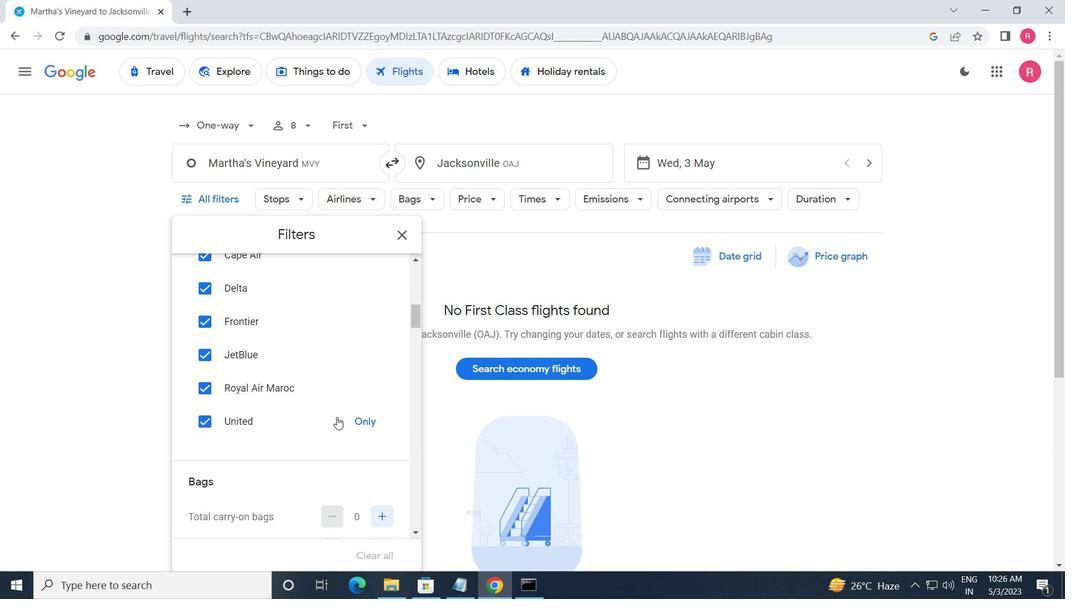 
Action: Mouse scrolled (338, 418) with delta (0, 0)
Screenshot: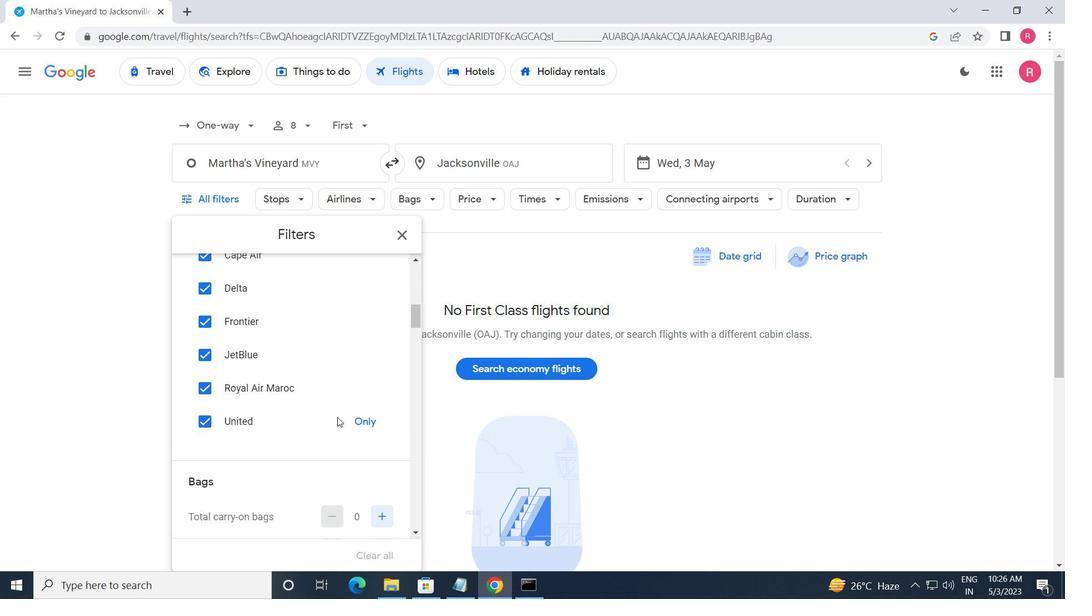 
Action: Mouse moved to (378, 453)
Screenshot: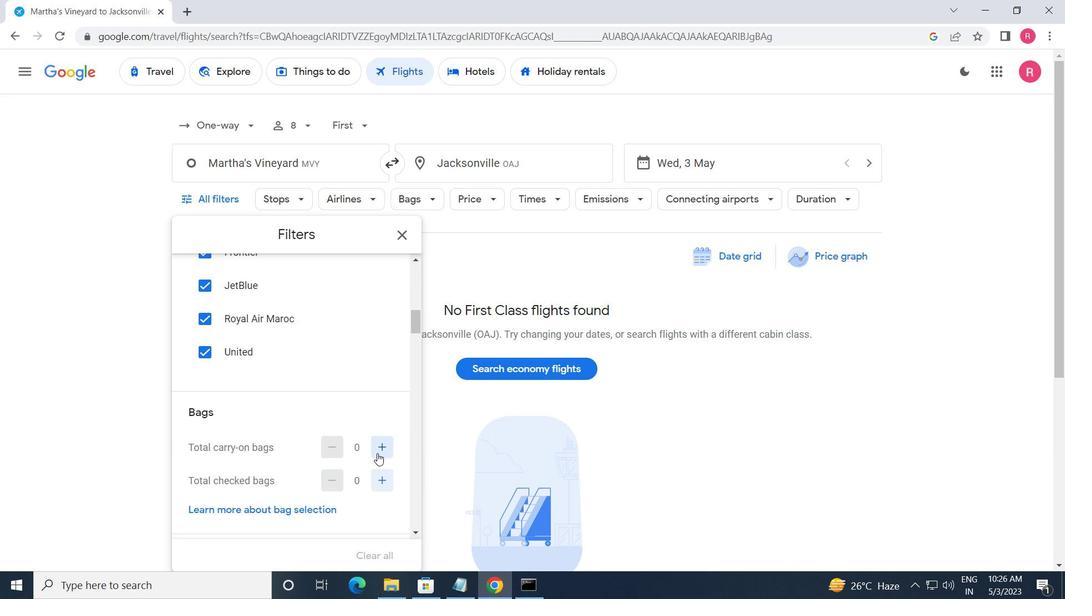 
Action: Mouse pressed left at (378, 453)
Screenshot: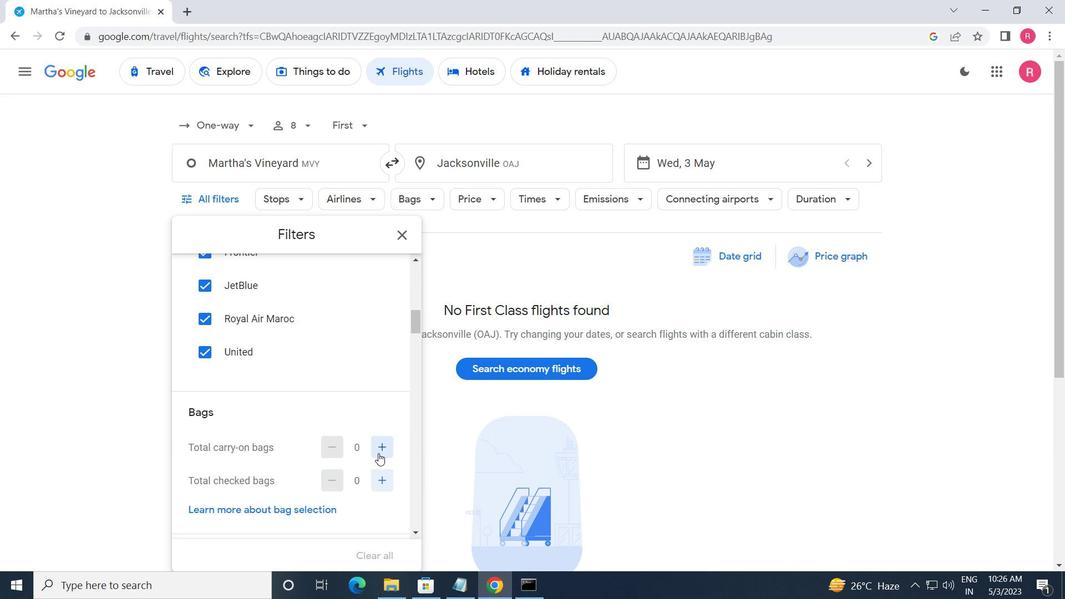 
Action: Mouse pressed left at (378, 453)
Screenshot: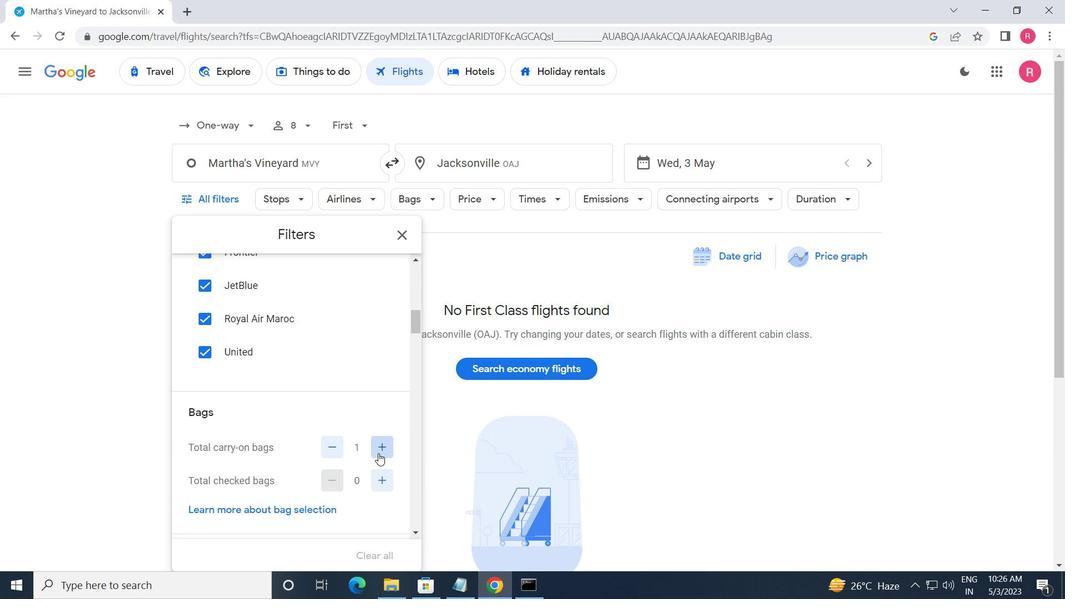 
Action: Mouse moved to (378, 452)
Screenshot: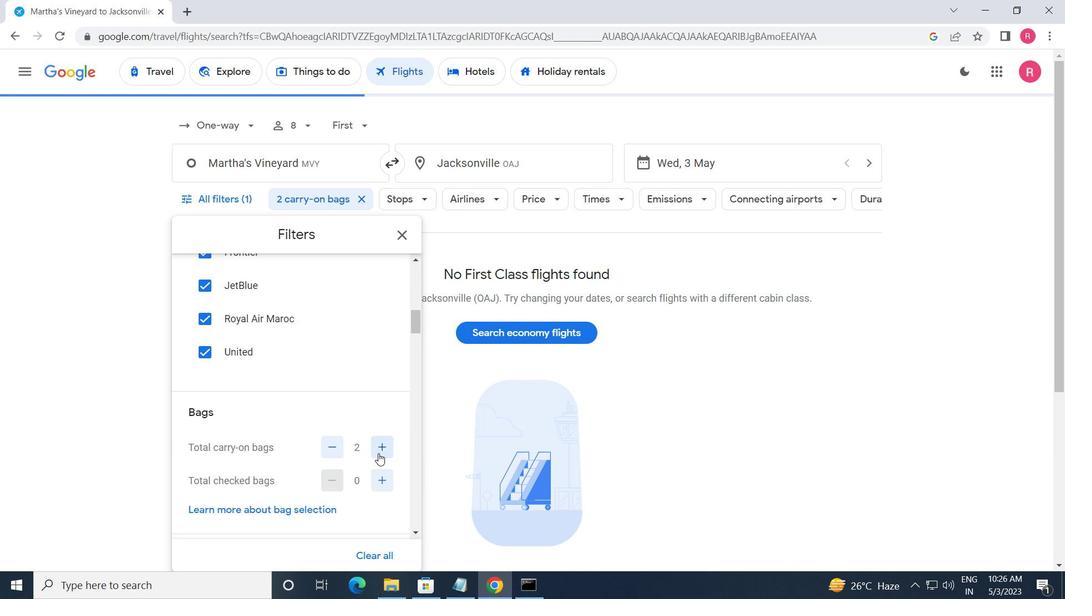 
Action: Mouse scrolled (378, 452) with delta (0, 0)
Screenshot: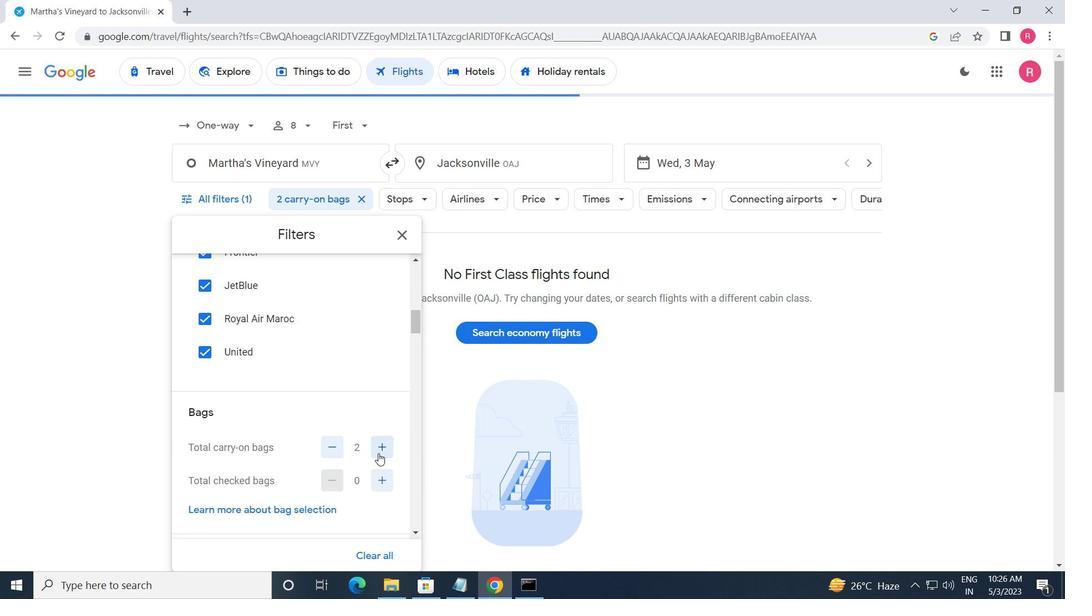 
Action: Mouse scrolled (378, 452) with delta (0, 0)
Screenshot: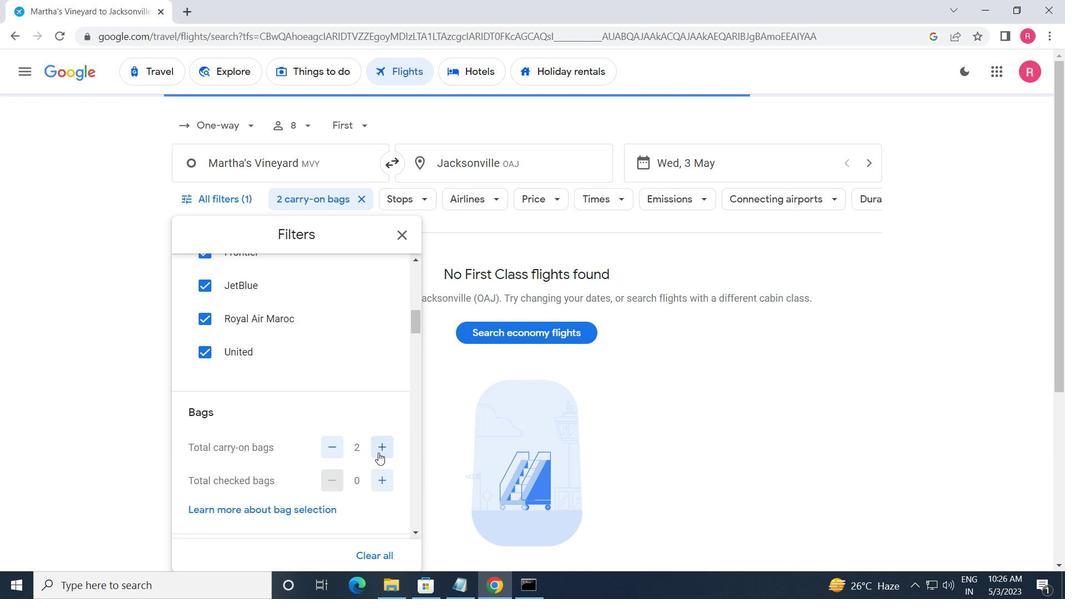 
Action: Mouse moved to (381, 352)
Screenshot: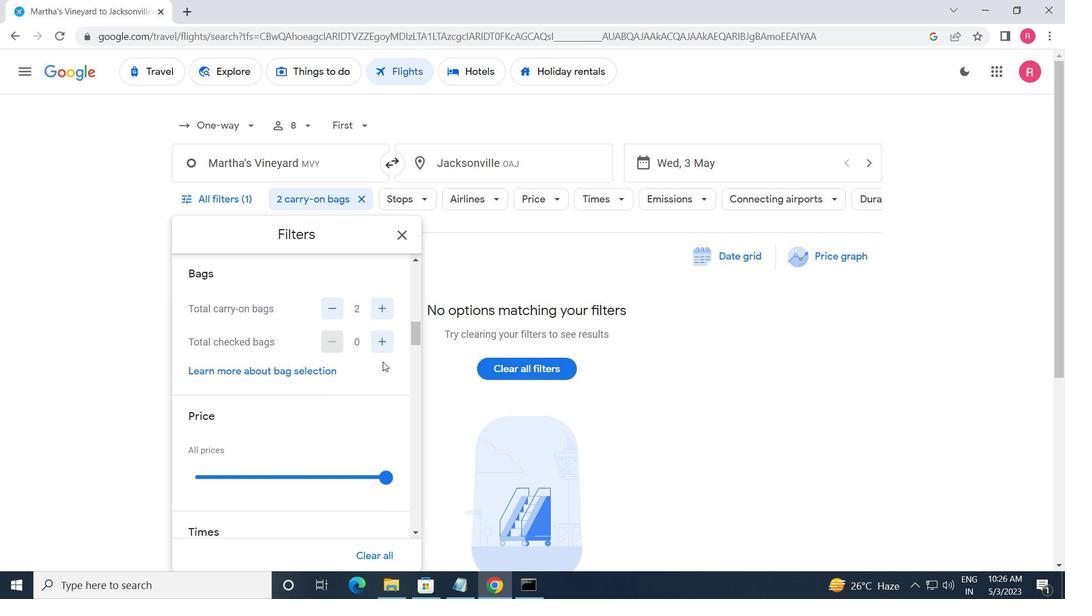 
Action: Mouse pressed left at (381, 352)
Screenshot: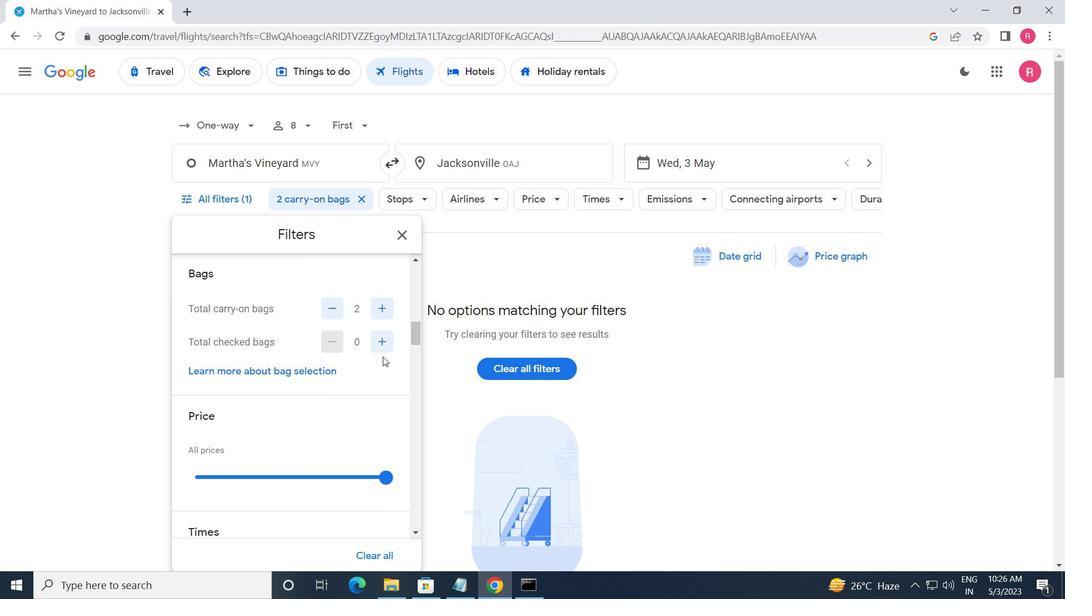 
Action: Mouse moved to (381, 352)
Screenshot: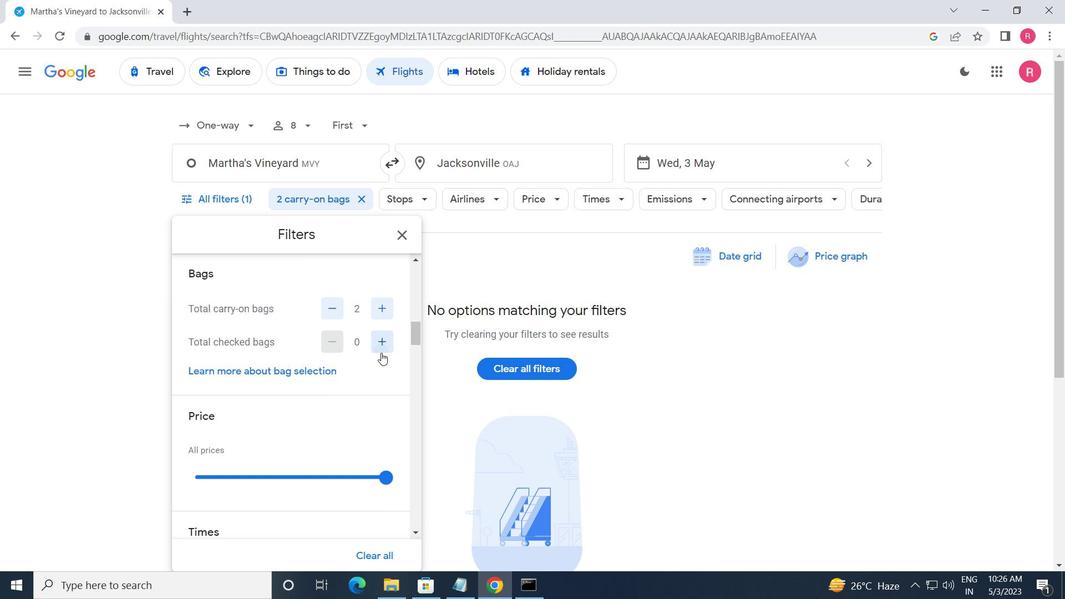 
Action: Mouse pressed left at (381, 352)
Screenshot: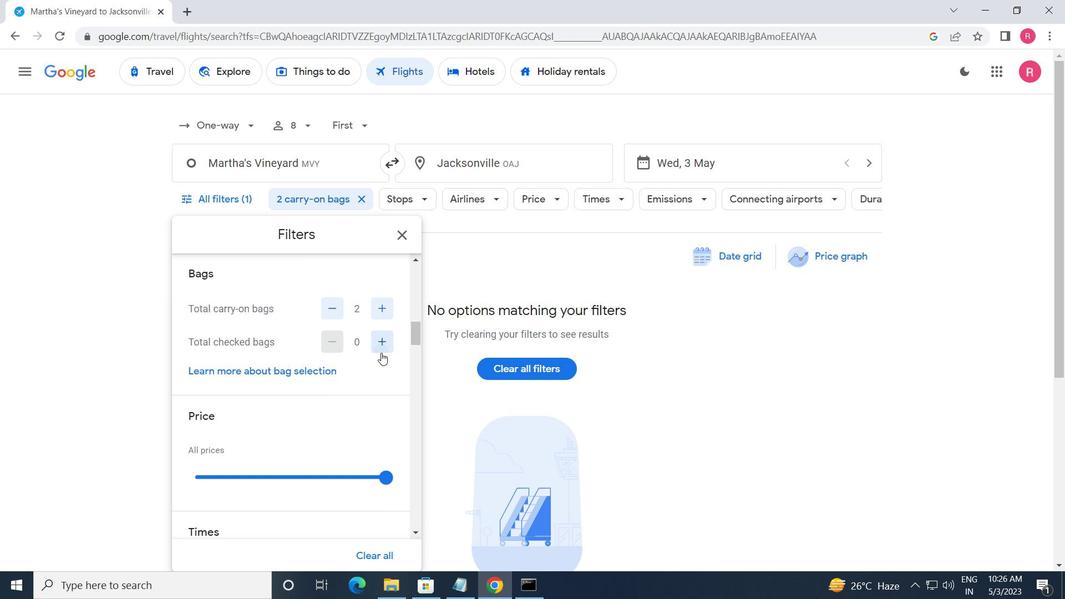 
Action: Mouse pressed left at (381, 352)
Screenshot: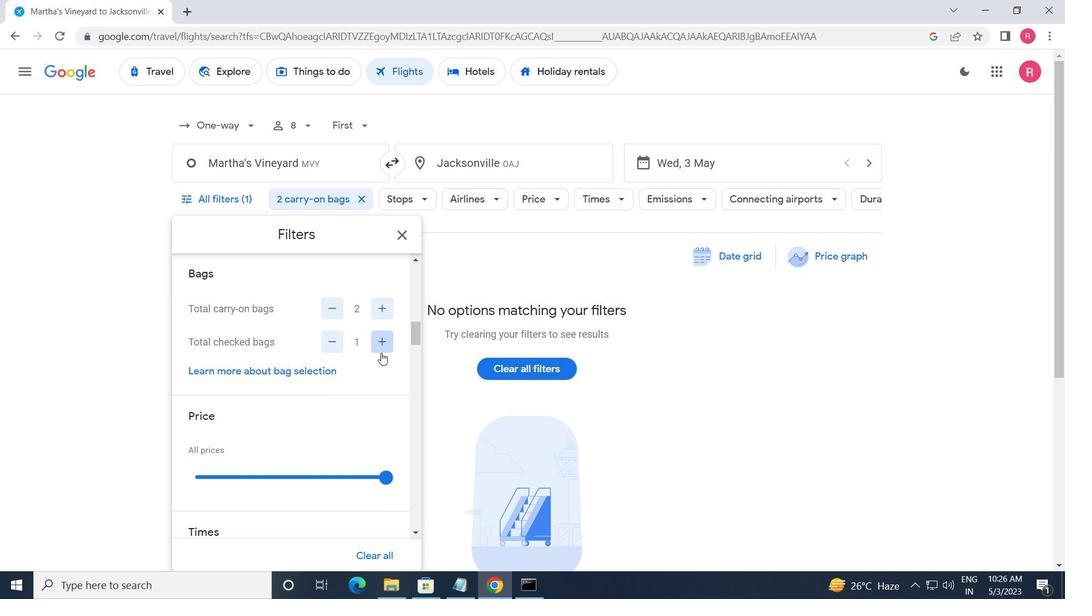 
Action: Mouse pressed left at (381, 352)
Screenshot: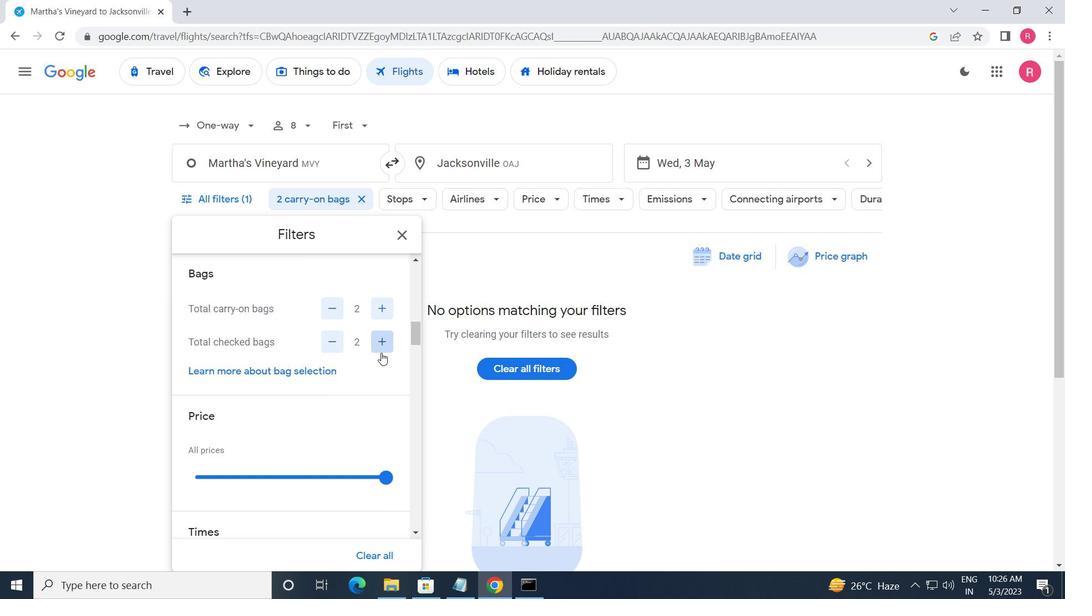 
Action: Mouse pressed left at (381, 352)
Screenshot: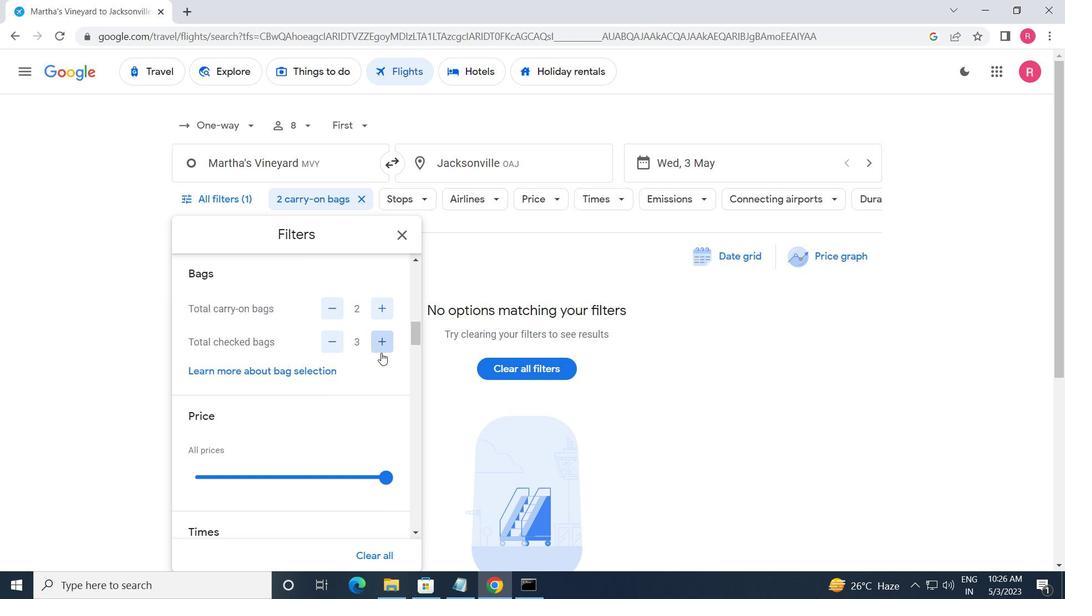 
Action: Mouse pressed left at (381, 352)
Screenshot: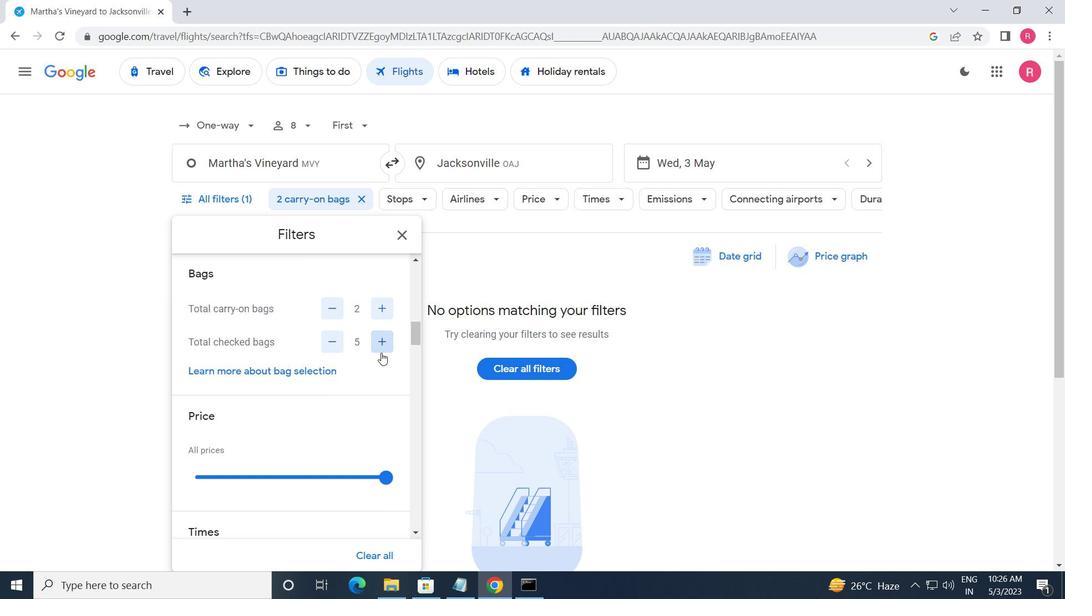 
Action: Mouse scrolled (381, 352) with delta (0, 0)
Screenshot: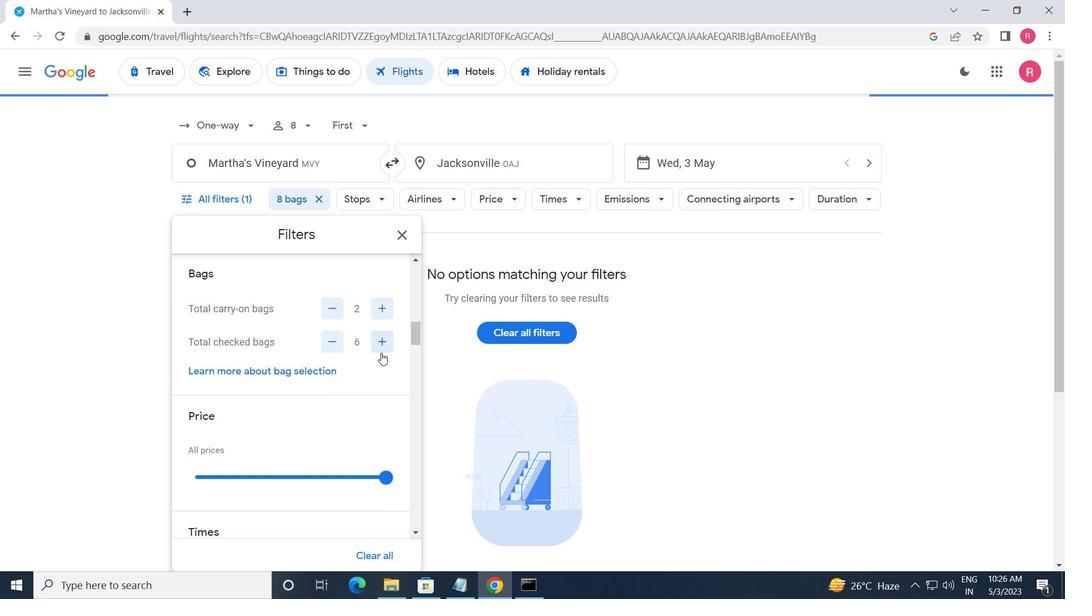 
Action: Mouse moved to (396, 407)
Screenshot: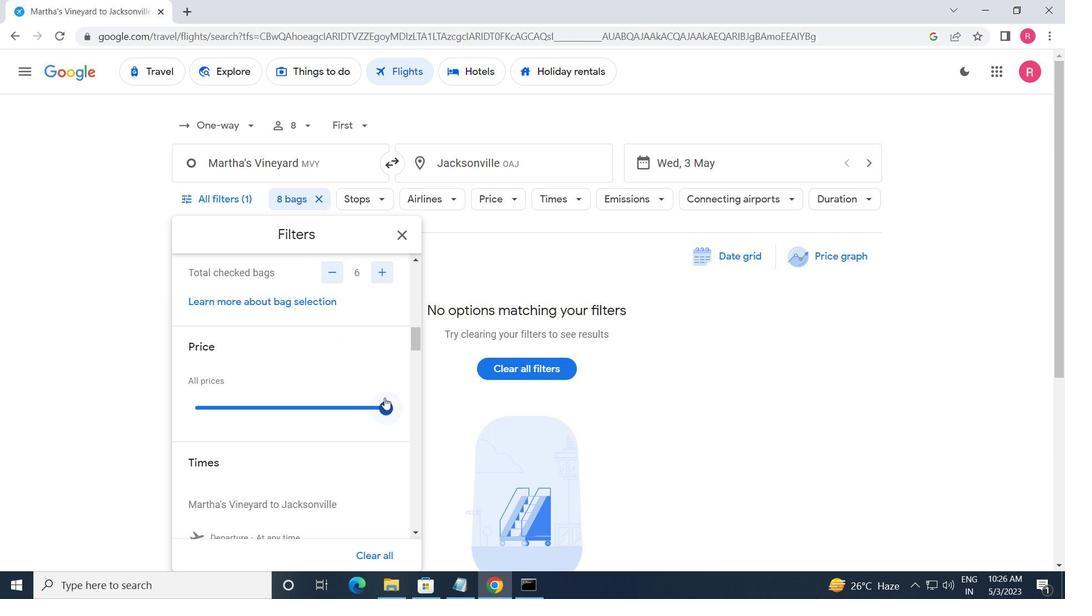 
Action: Mouse pressed left at (396, 407)
Screenshot: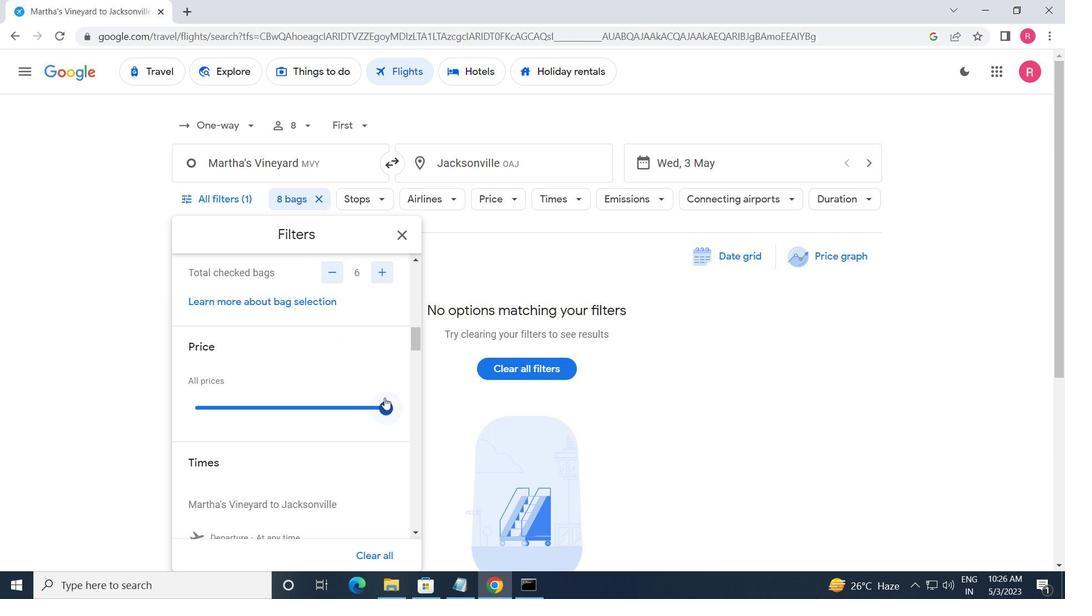 
Action: Mouse moved to (388, 434)
Screenshot: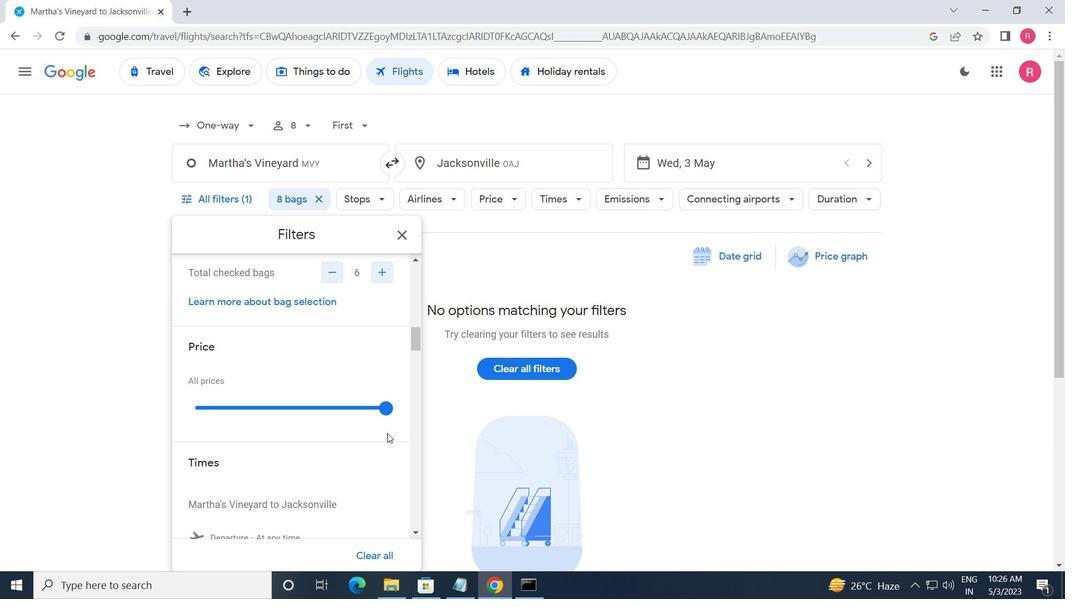 
Action: Mouse scrolled (388, 433) with delta (0, 0)
Screenshot: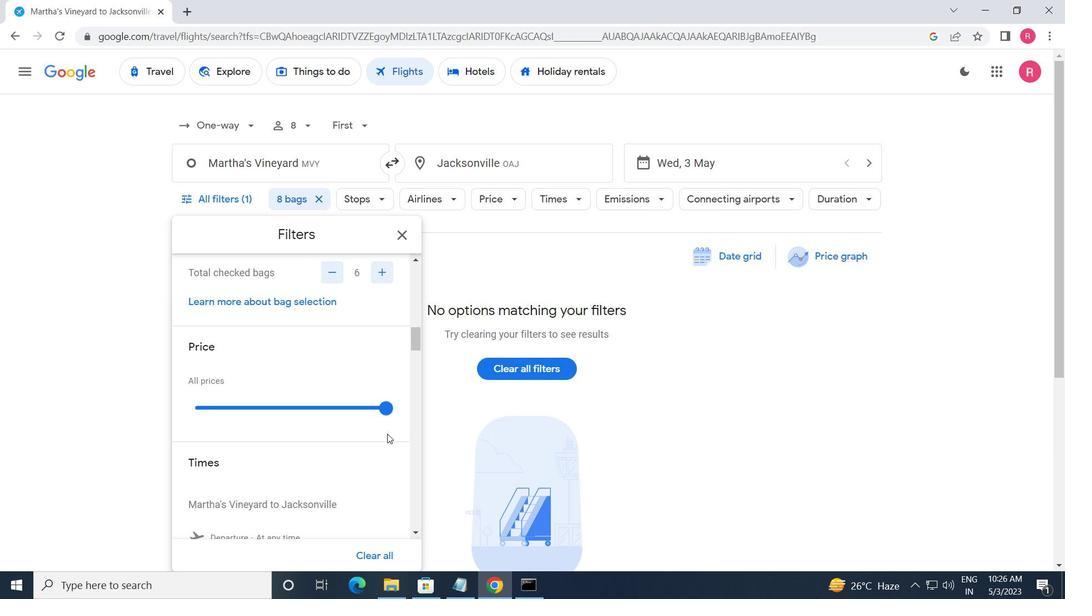 
Action: Mouse moved to (388, 435)
Screenshot: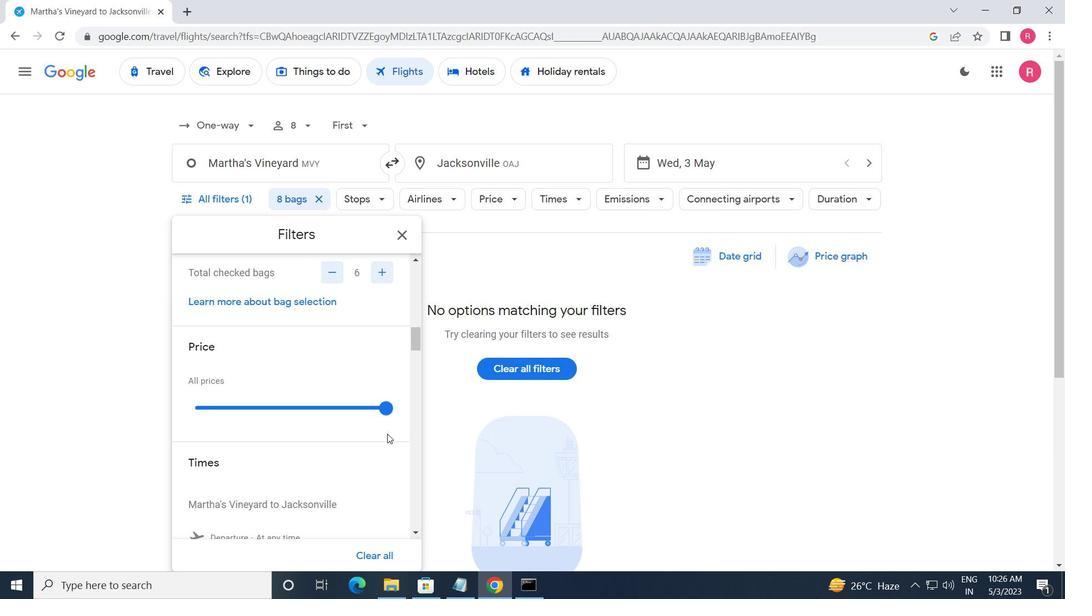 
Action: Mouse scrolled (388, 434) with delta (0, 0)
Screenshot: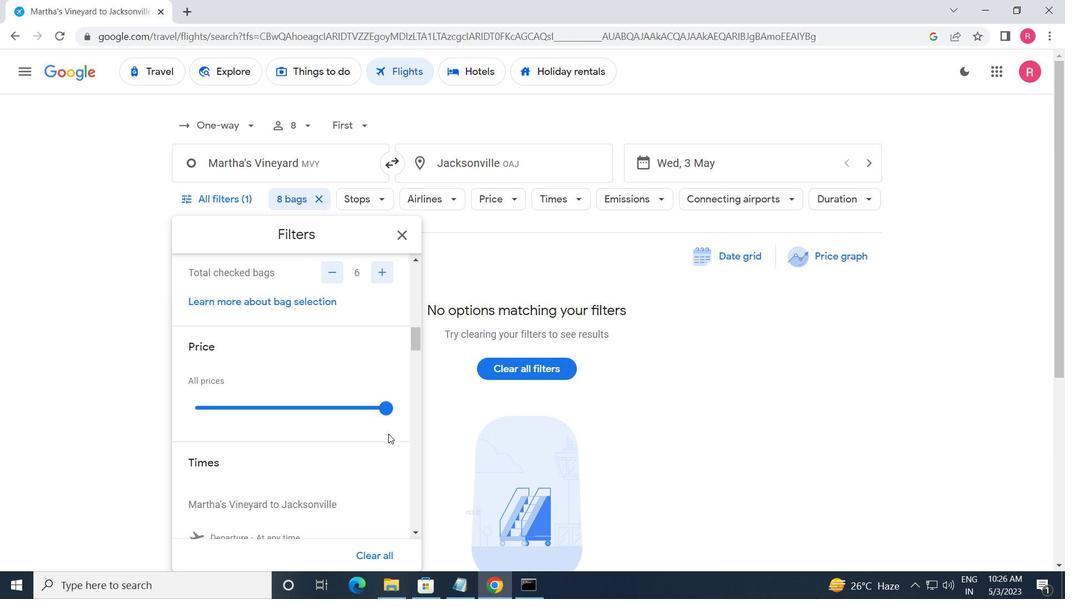 
Action: Mouse moved to (200, 427)
Screenshot: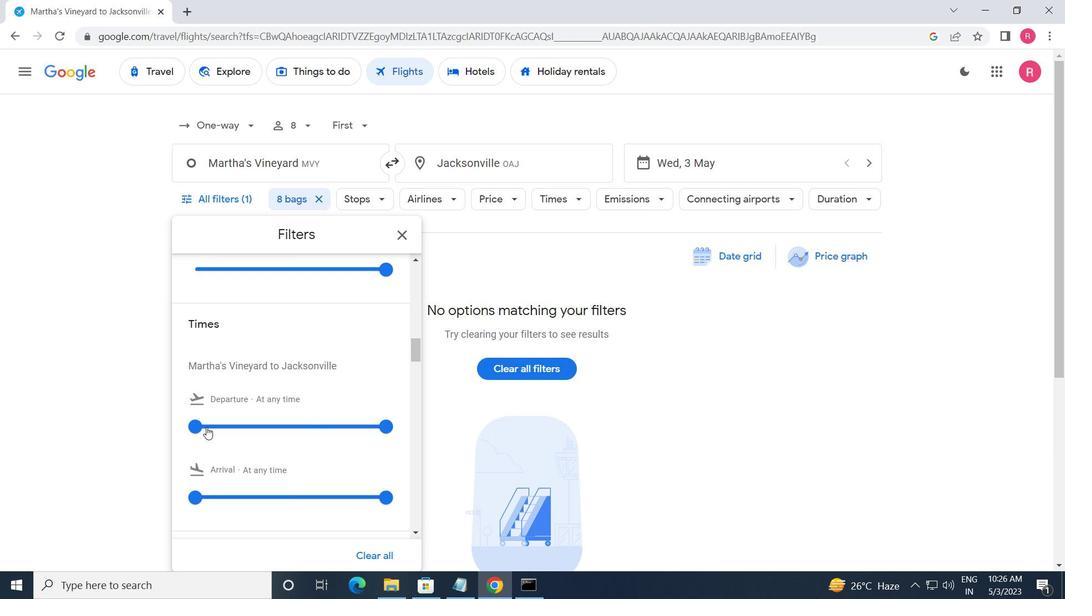 
Action: Mouse pressed left at (200, 427)
Screenshot: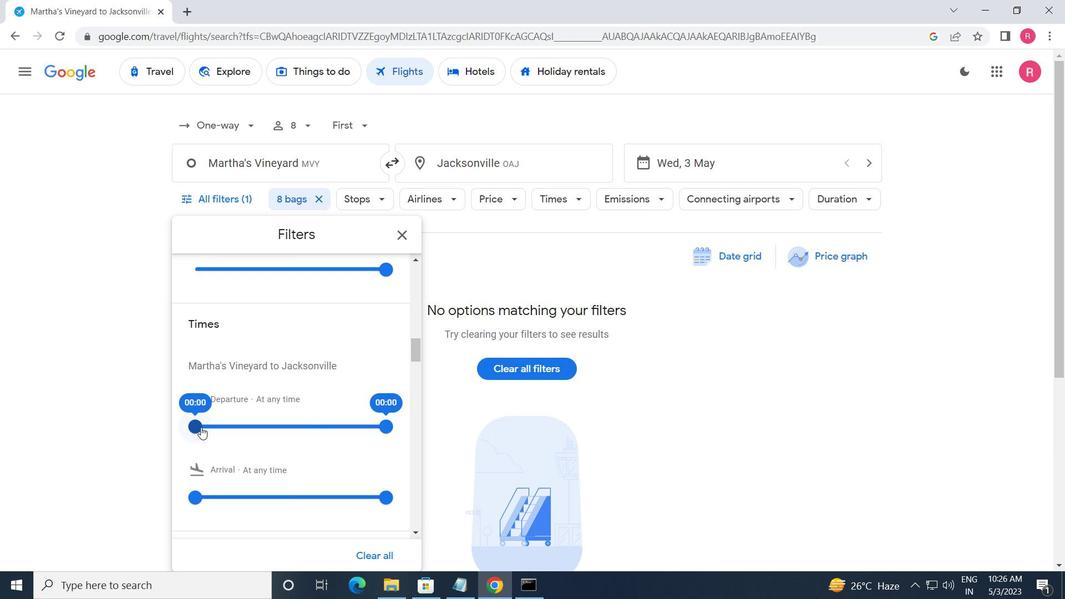 
Action: Mouse moved to (386, 426)
Screenshot: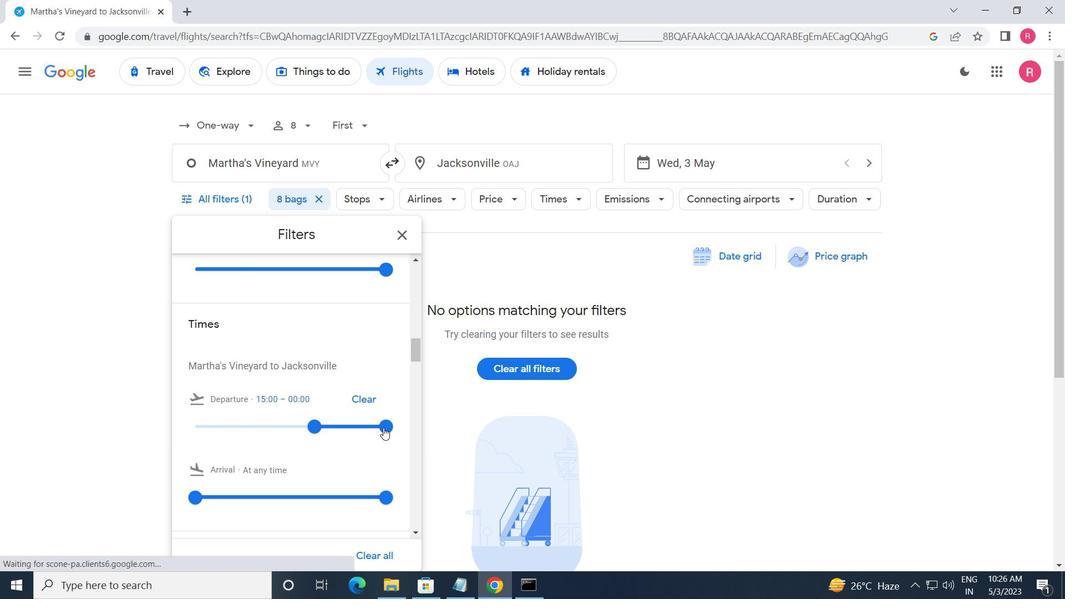 
Action: Mouse pressed left at (386, 426)
Screenshot: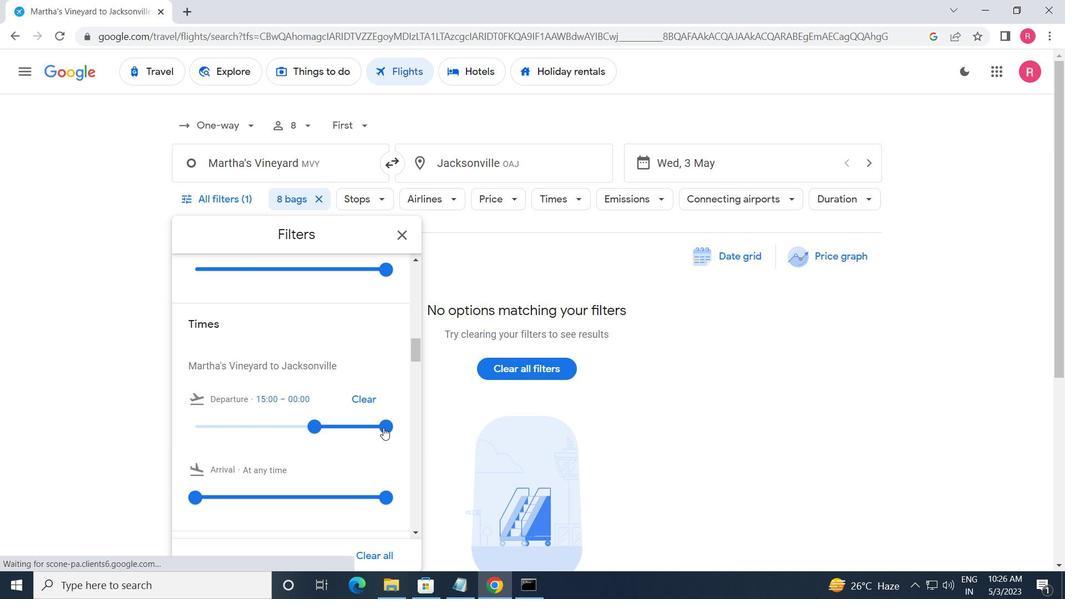
Action: Mouse moved to (409, 238)
Screenshot: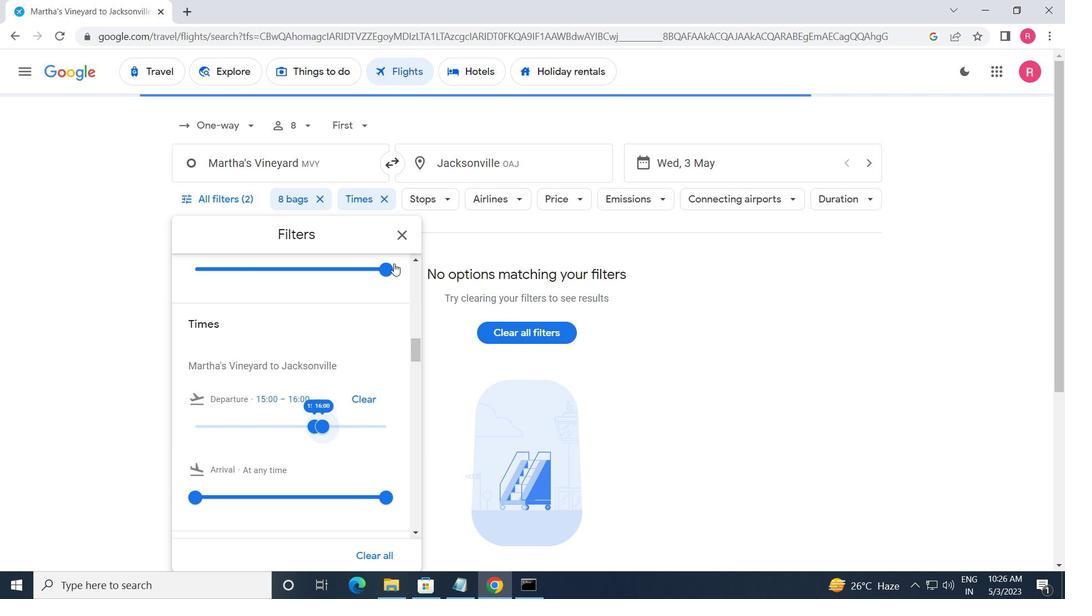 
Action: Mouse pressed left at (409, 238)
Screenshot: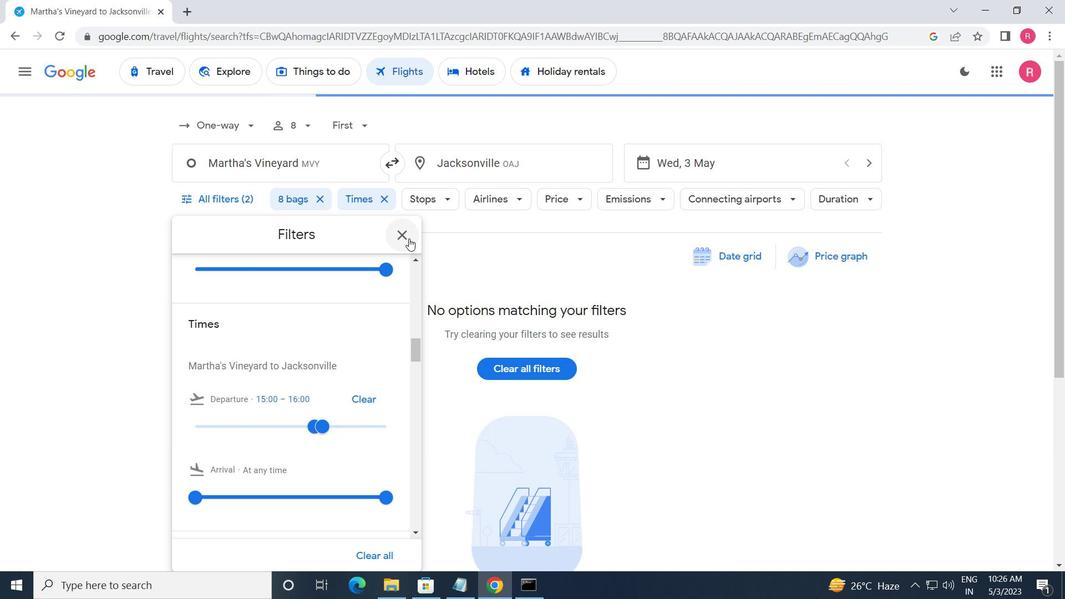 
Action: Mouse moved to (349, 292)
Screenshot: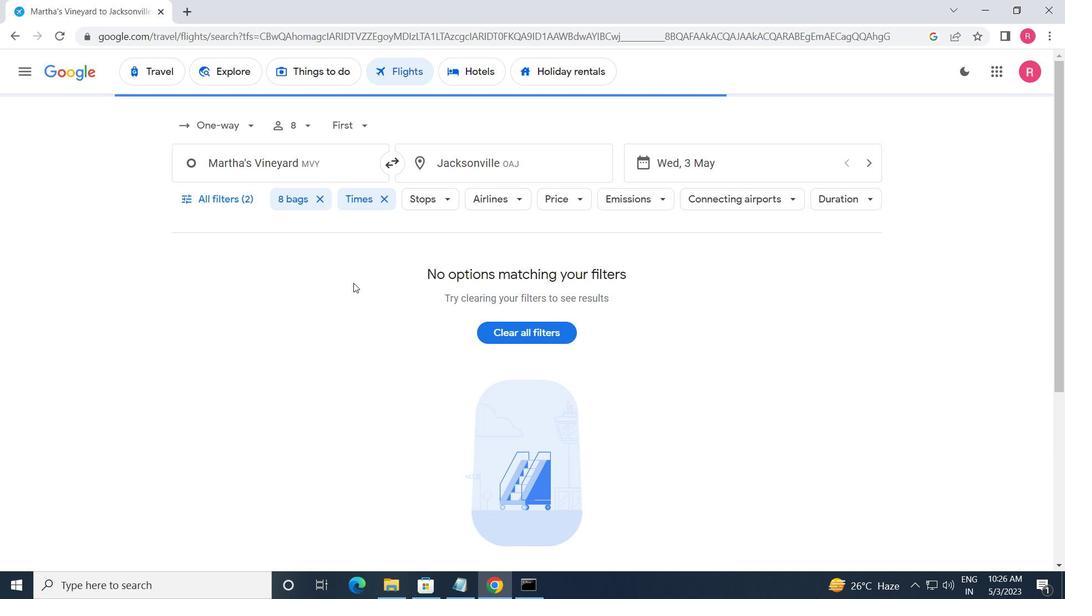 
